 Task: In the Contact  NelsonAubrey@iCloud.com, Create email and send with subject: 'Elevate Your Success: Introducing a Transformative Opportunity', and with mail content 'Good Evening._x000D_
Elevate your business to new heights. Our innovative solution is tailored to meet the unique needs of your industry, delivering exceptional results._x000D_
Thanks & Regards', attach the document: Contract.pdf and insert image: visitingcard.jpg. Below Thanks & Regards, write Flickr and insert the URL: 'www.flickr.com'. Mark checkbox to create task to follow up : In 2 business days . Logged in from softage.10@softage.net
Action: Mouse moved to (92, 68)
Screenshot: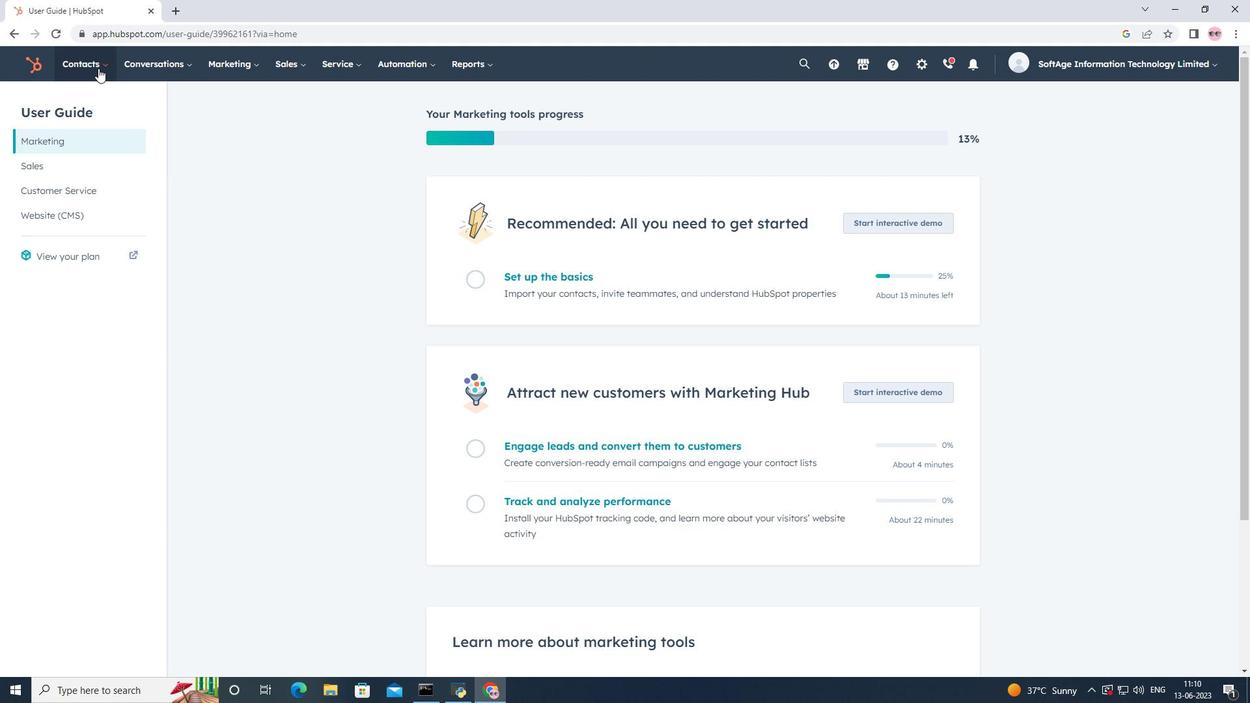 
Action: Mouse pressed left at (92, 68)
Screenshot: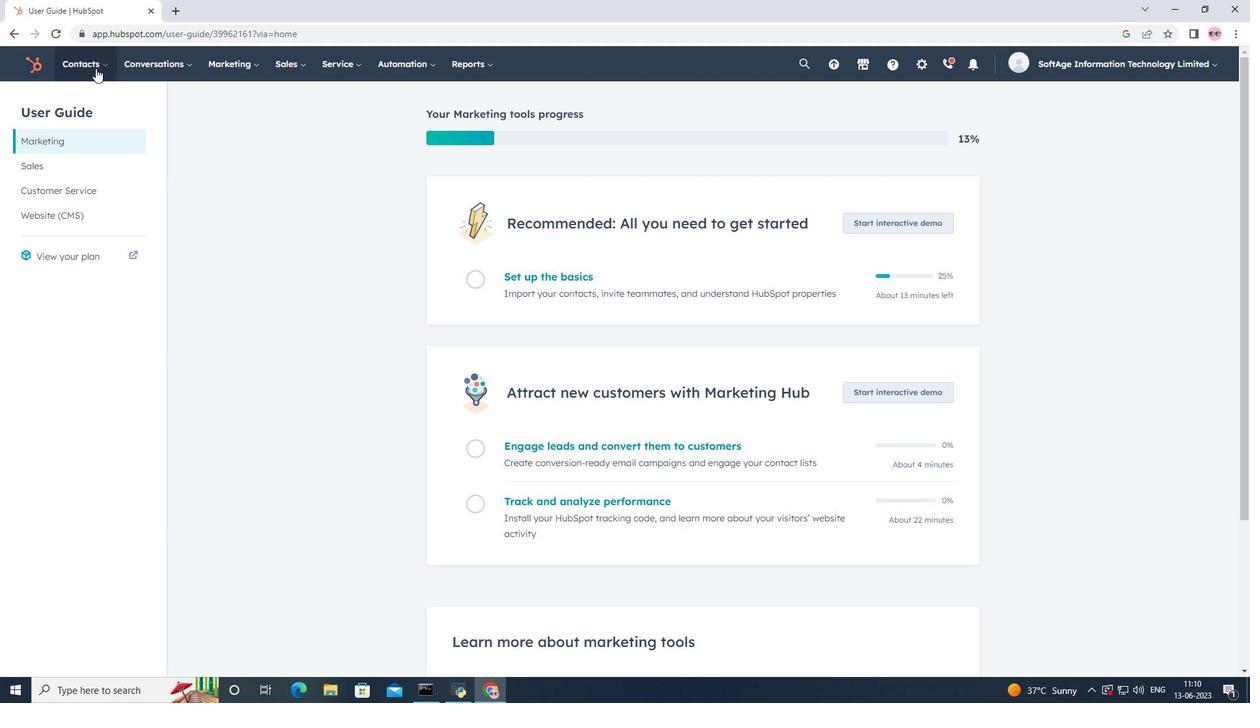 
Action: Mouse moved to (111, 102)
Screenshot: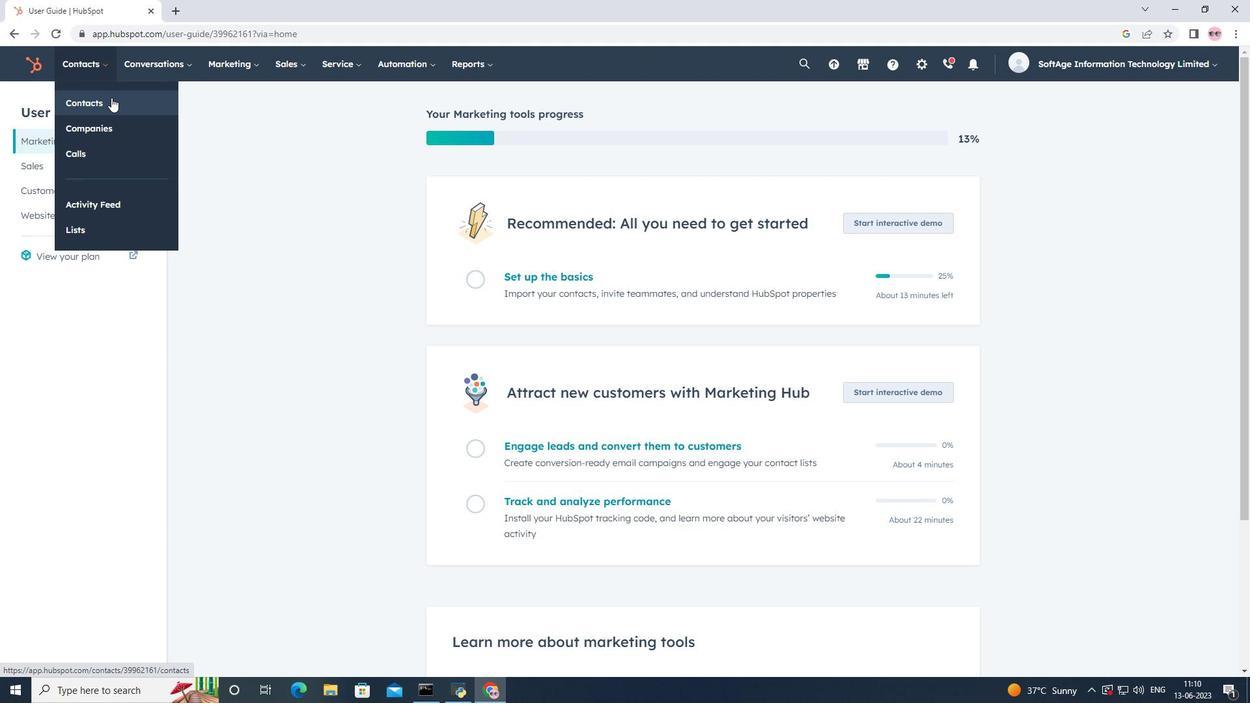 
Action: Mouse pressed left at (111, 102)
Screenshot: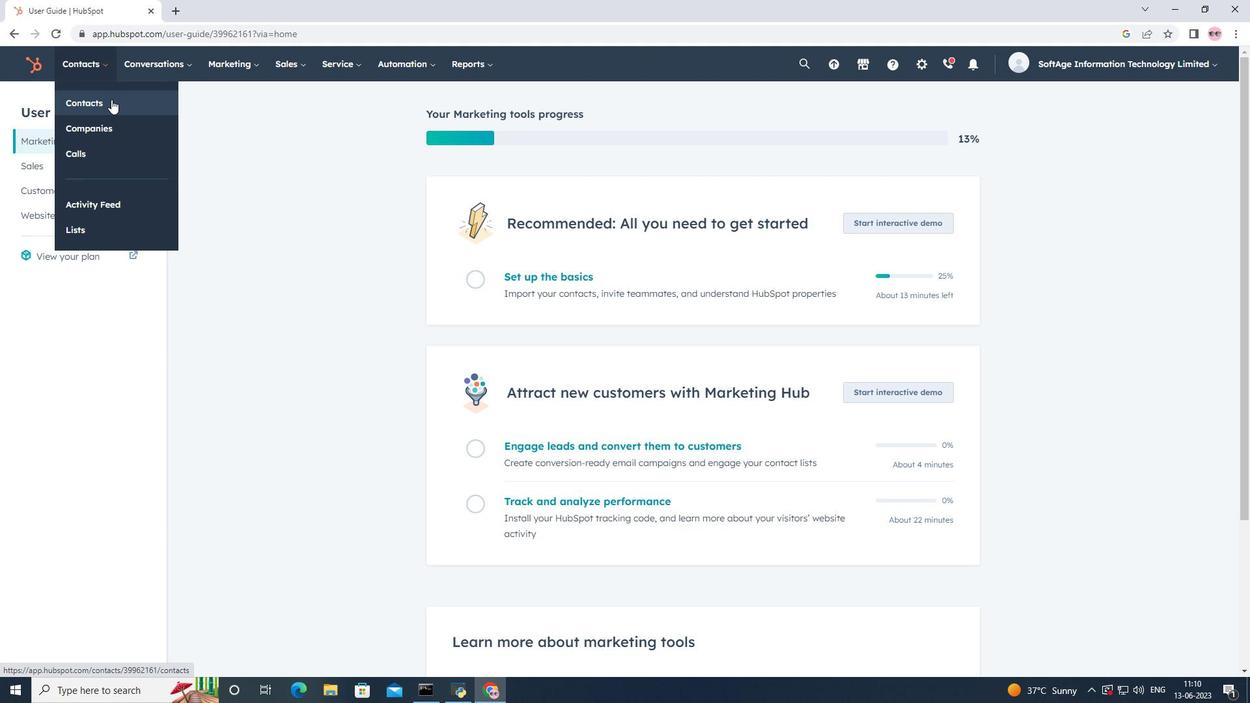 
Action: Mouse moved to (117, 212)
Screenshot: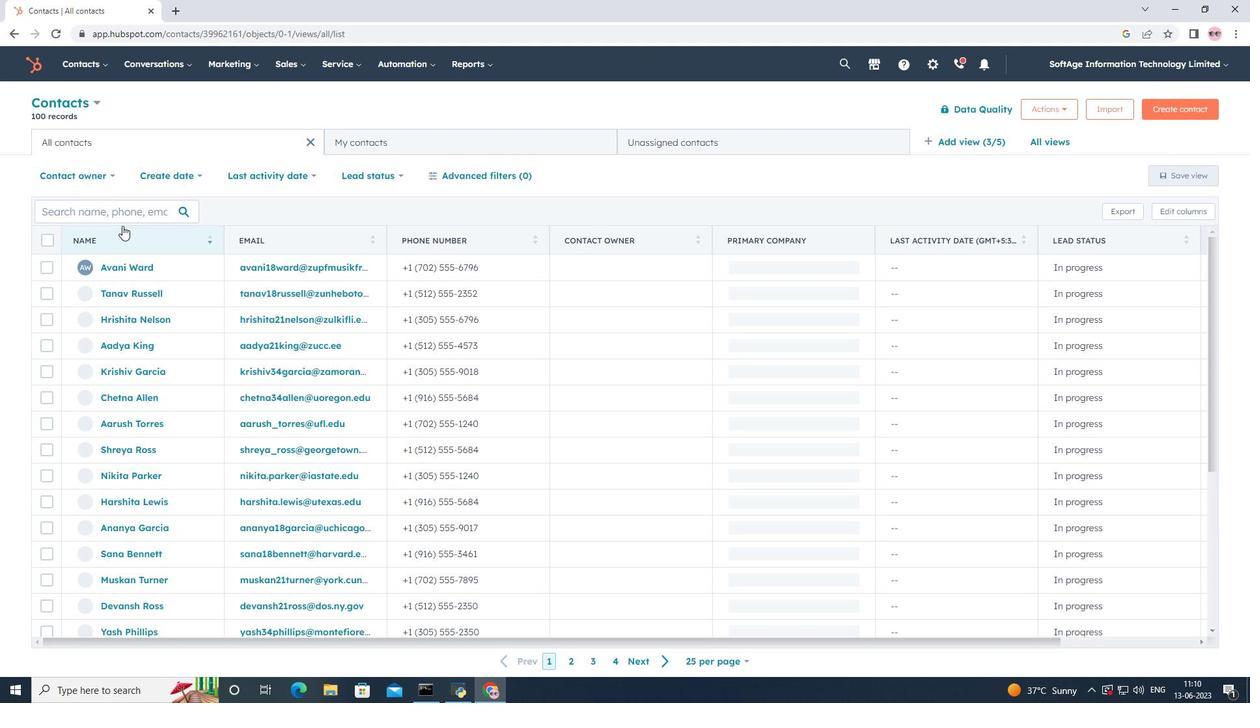 
Action: Mouse pressed left at (117, 212)
Screenshot: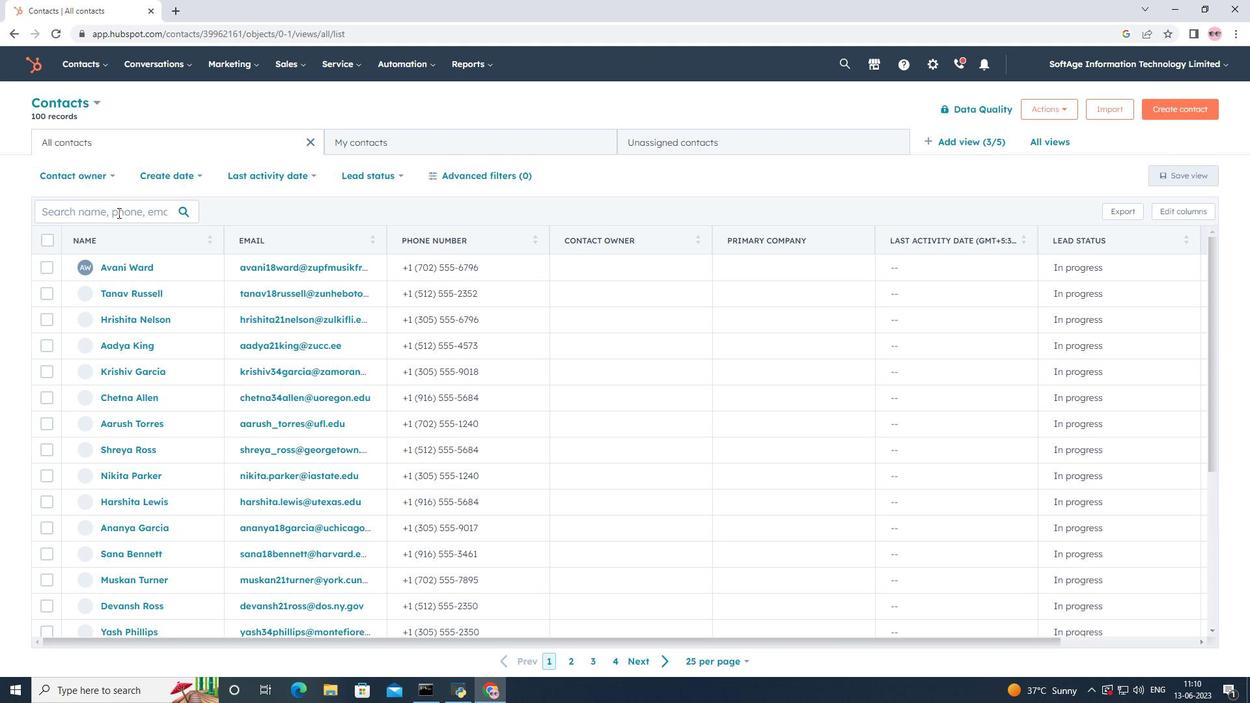 
Action: Key pressed <Key.shift>Nelson<Key.shift>Aubrey<Key.shift>@i<Key.shift>Cloud.com
Screenshot: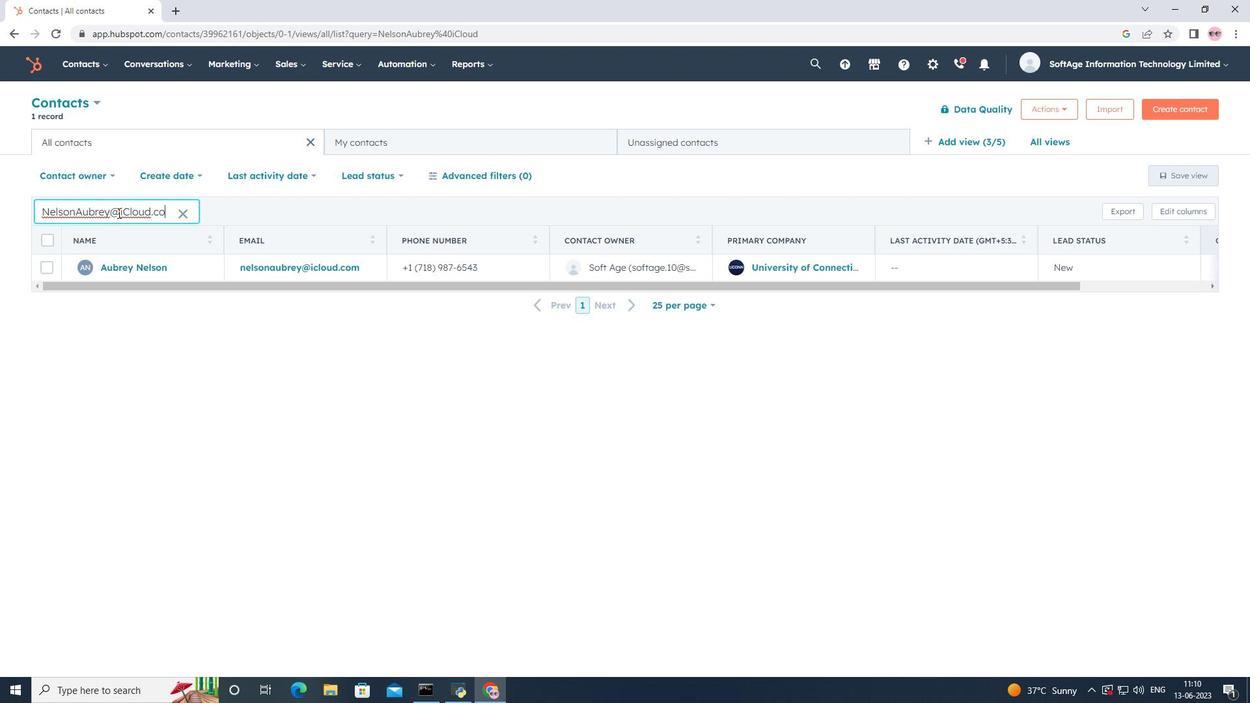 
Action: Mouse moved to (116, 265)
Screenshot: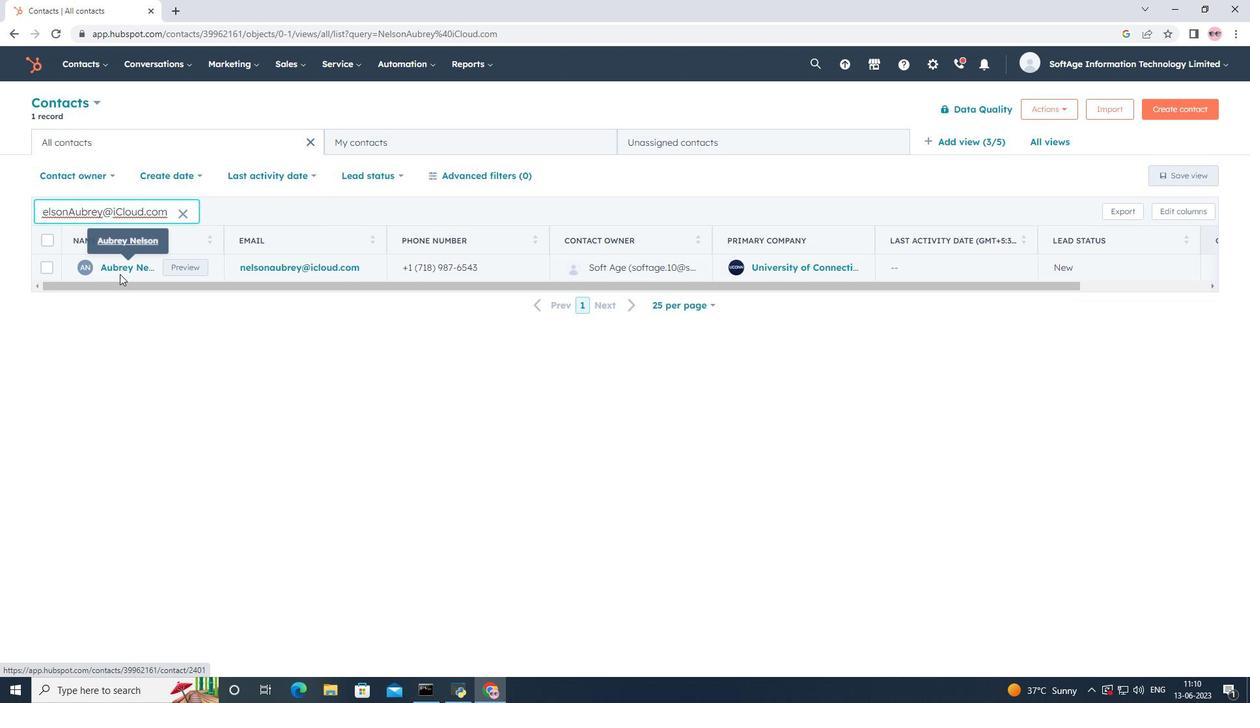 
Action: Mouse pressed left at (116, 265)
Screenshot: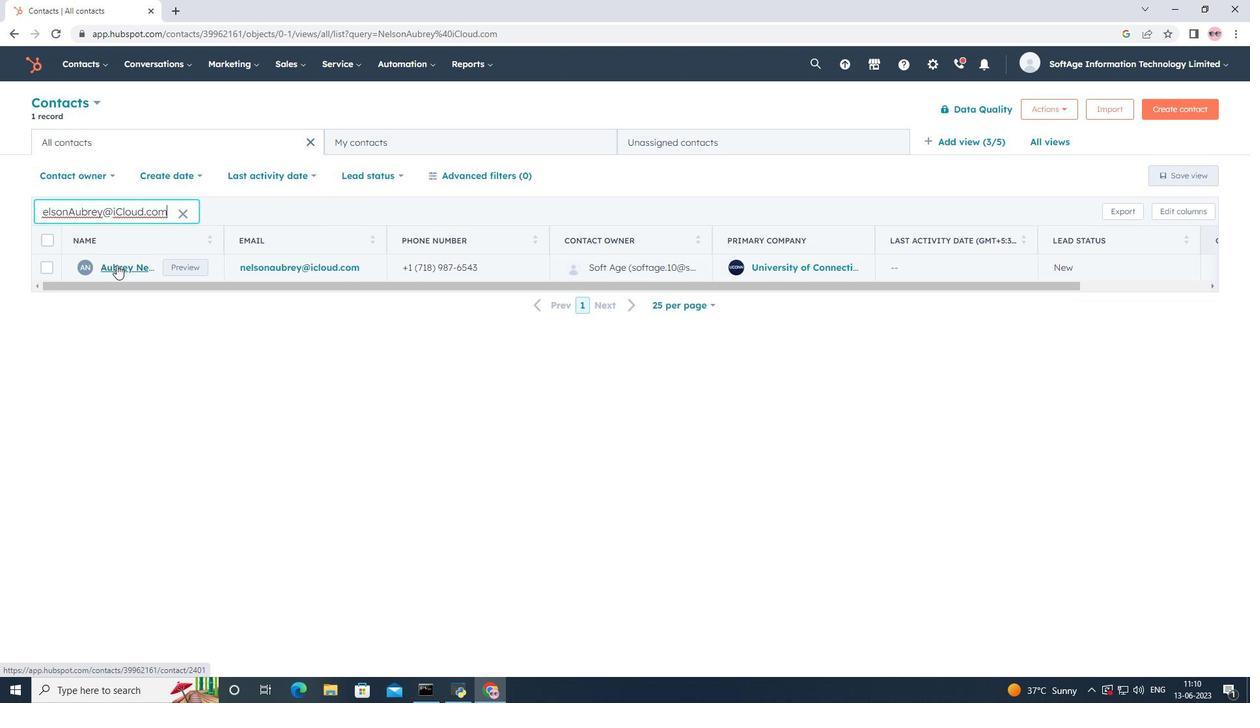 
Action: Mouse moved to (92, 222)
Screenshot: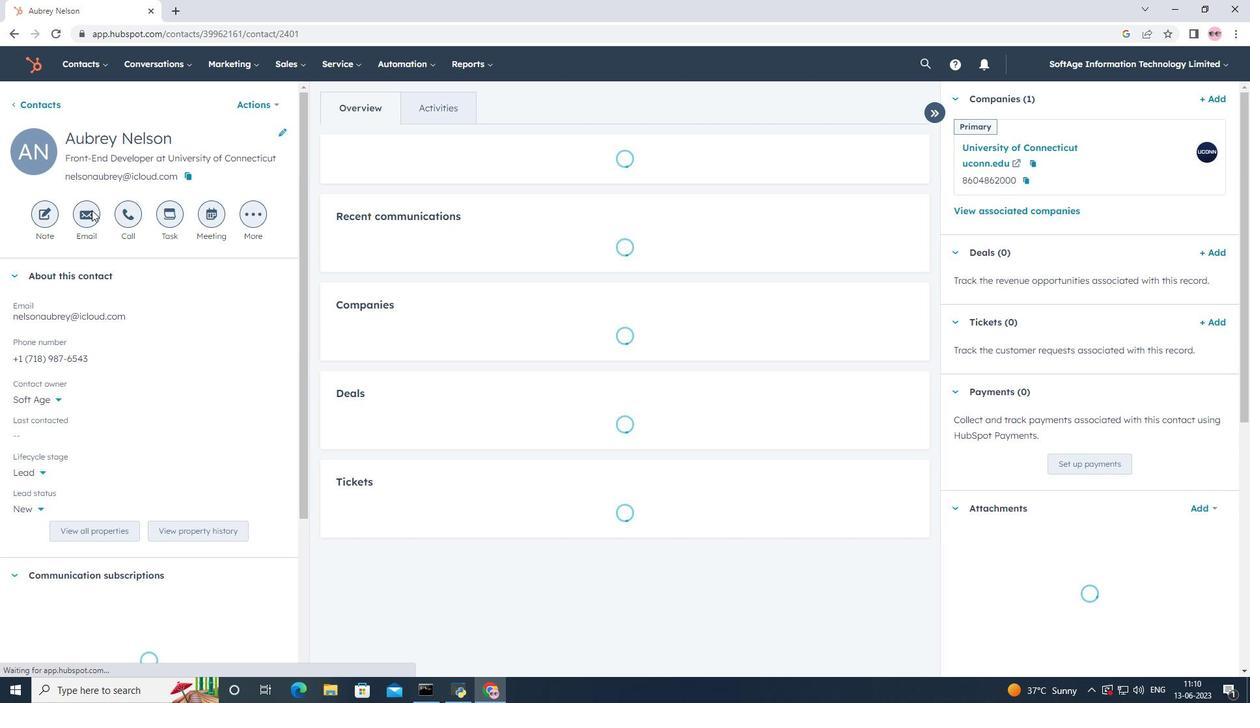 
Action: Mouse pressed left at (92, 222)
Screenshot: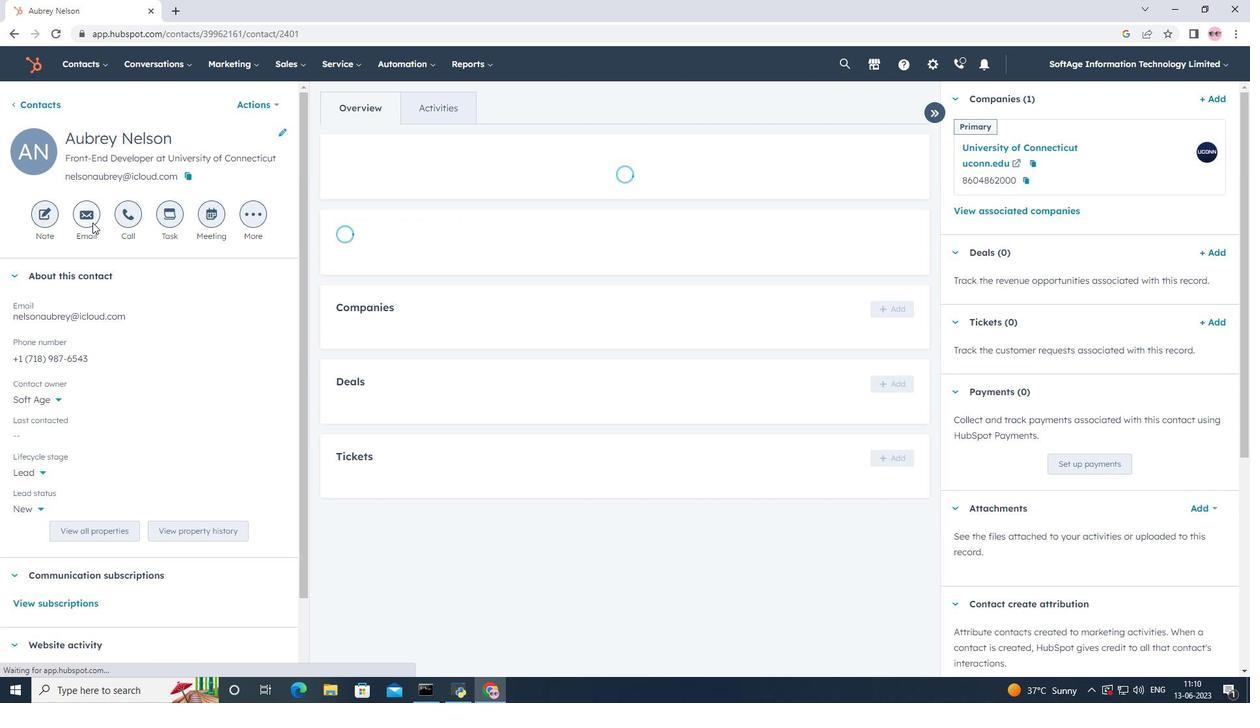 
Action: Mouse moved to (796, 443)
Screenshot: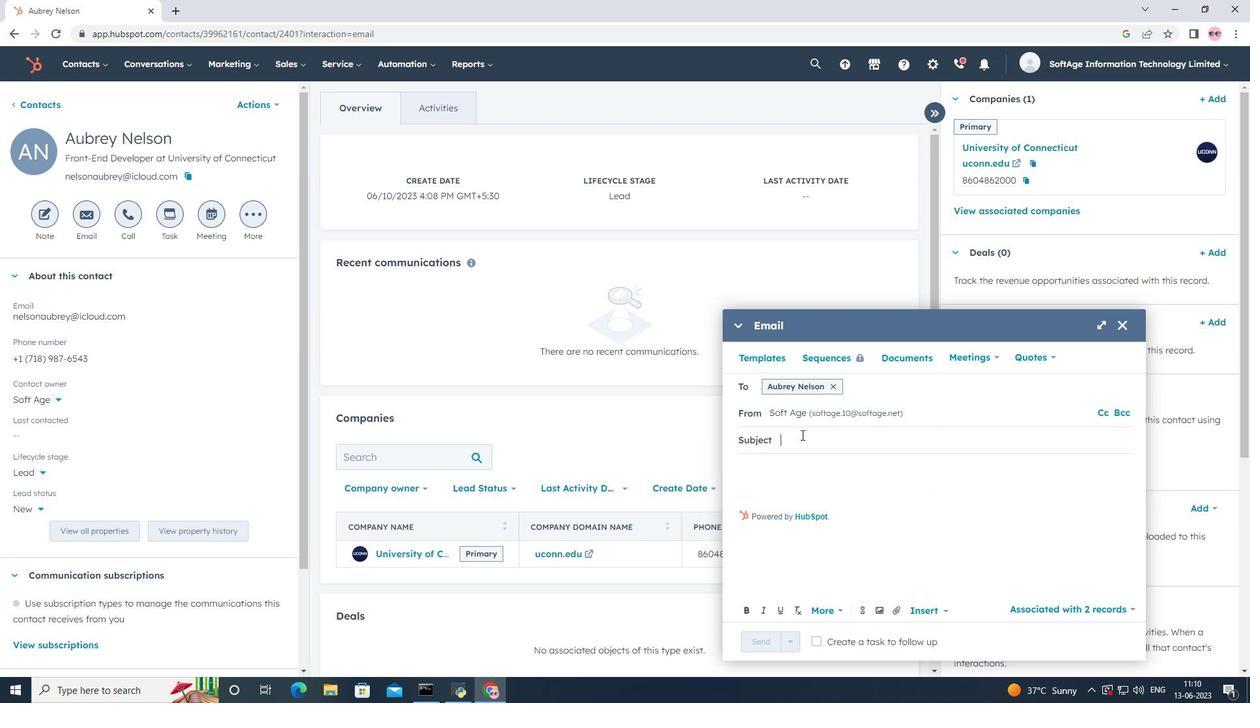 
Action: Mouse pressed left at (796, 443)
Screenshot: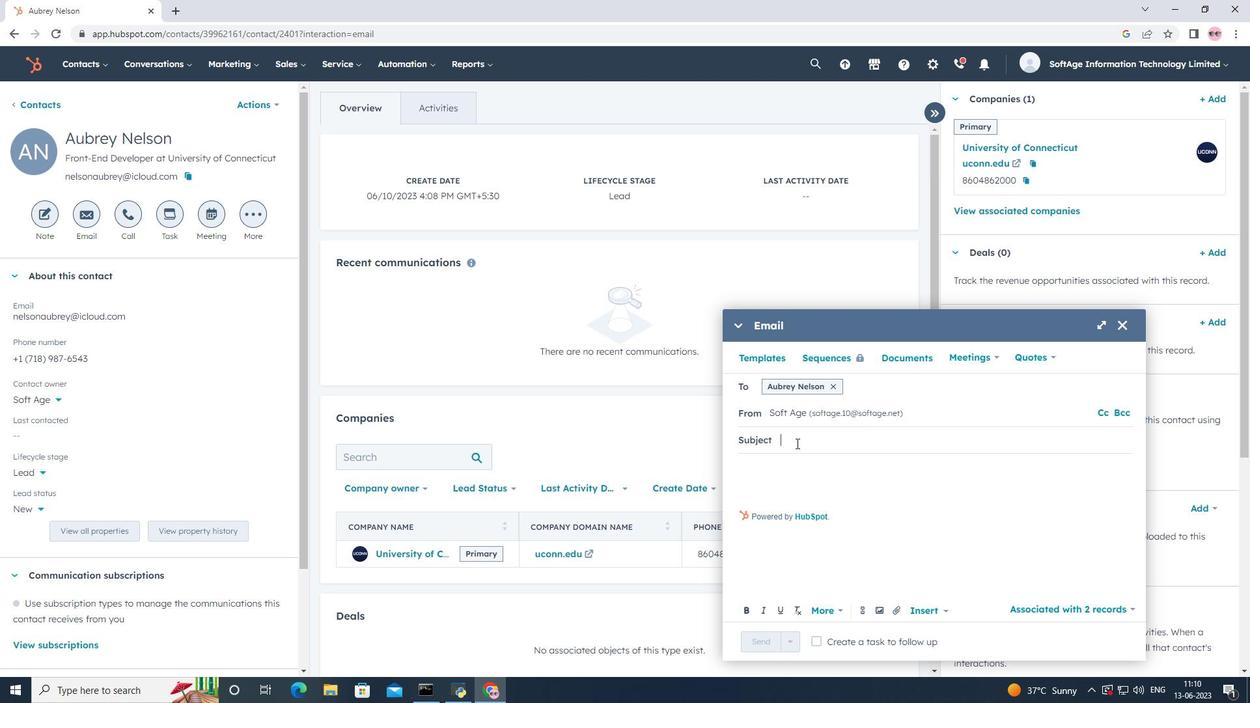 
Action: Key pressed <Key.shift><Key.shift>Elevate<Key.space><Key.shift>Your<Key.space><Key.shift>Success<Key.shift>:<Key.space><Key.shift>Introducing<Key.space>a<Key.space><Key.shift>Transformative<Key.space><Key.shift>Opportunity<Key.enter>
Screenshot: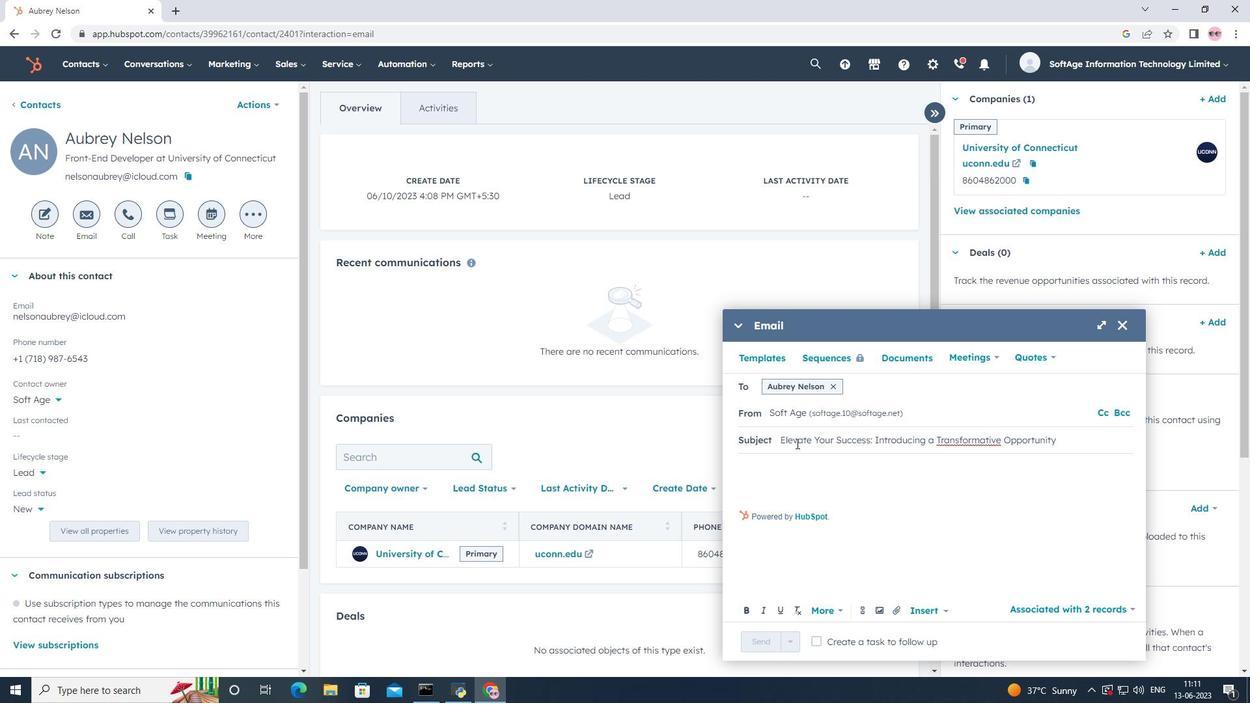 
Action: Mouse moved to (773, 465)
Screenshot: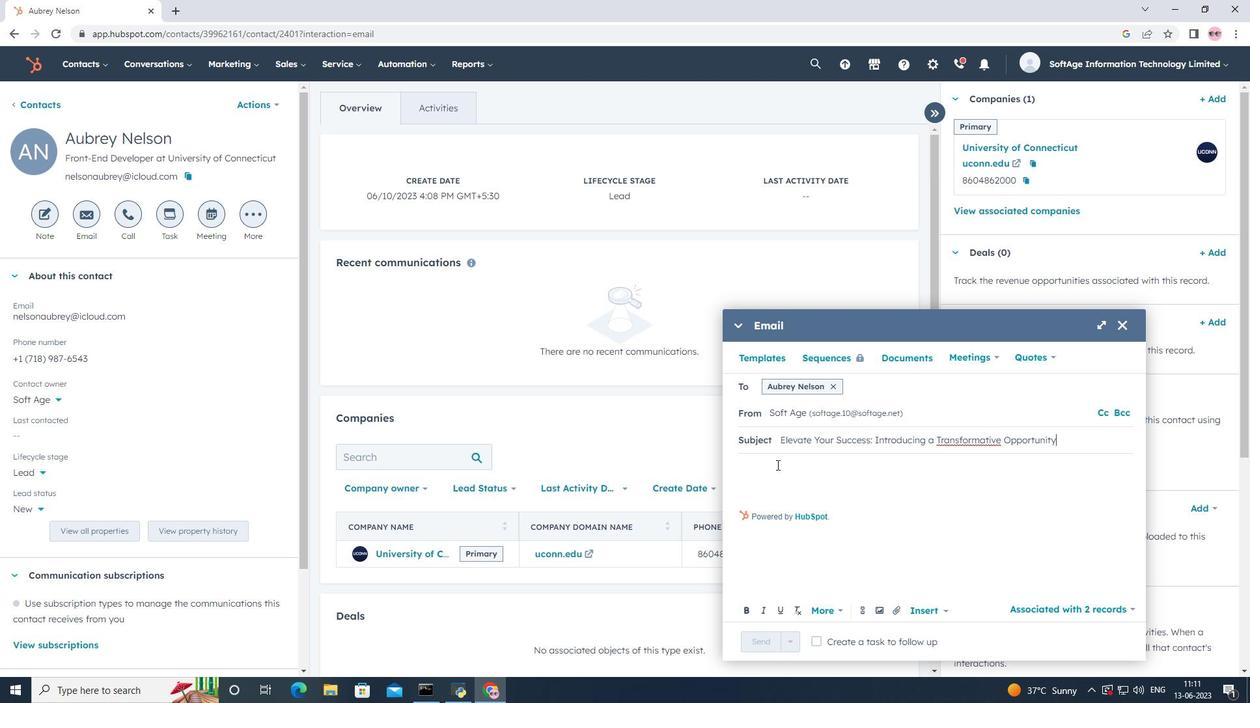 
Action: Mouse pressed left at (773, 465)
Screenshot: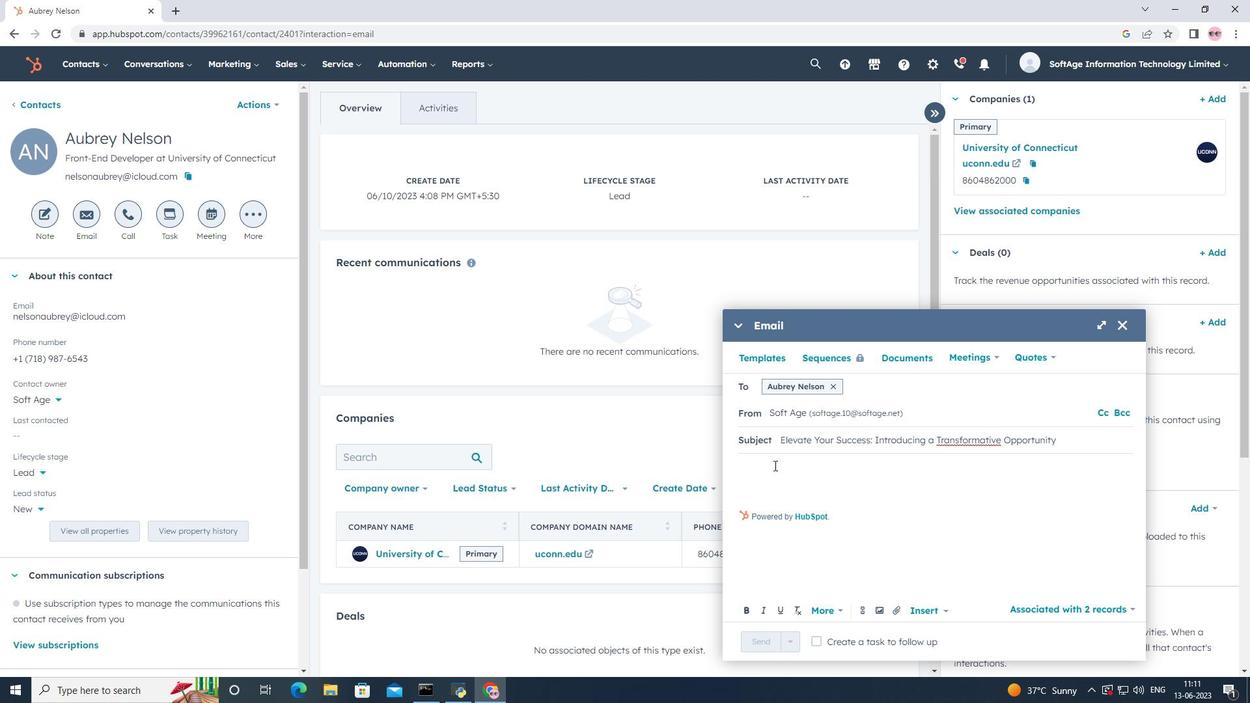 
Action: Key pressed <Key.shift><Key.shift><Key.shift><Key.shift><Key.shift><Key.shift><Key.shift><Key.shift><Key.shift><Key.shift><Key.shift><Key.shift><Key.shift>Good<Key.space><Key.shift>Evening<Key.enter><Key.shift><Key.shift><Key.shift><Key.shift><Key.shift><Key.shift><Key.shift><Key.shift><Key.shift><Key.shift><Key.shift><Key.shift><Key.shift><Key.shift><Key.shift><Key.shift><Key.shift><Key.shift><Key.shift><Key.shift><Key.shift>Elevate<Key.space>your<Key.space>business<Key.space>to<Key.space>new<Key.space>heights<Key.space>our<Key.space>innovative<Key.space>solution<Key.space>is<Key.space>tailor<Key.backspace>ed<Key.space>to<Key.space>meet<Key.space>the<Key.space>unique<Key.space>needs<Key.space>of<Key.space>your<Key.space>industry,<Key.space>delivering<Key.space>exceptional<Key.space>results.<Key.enter>
Screenshot: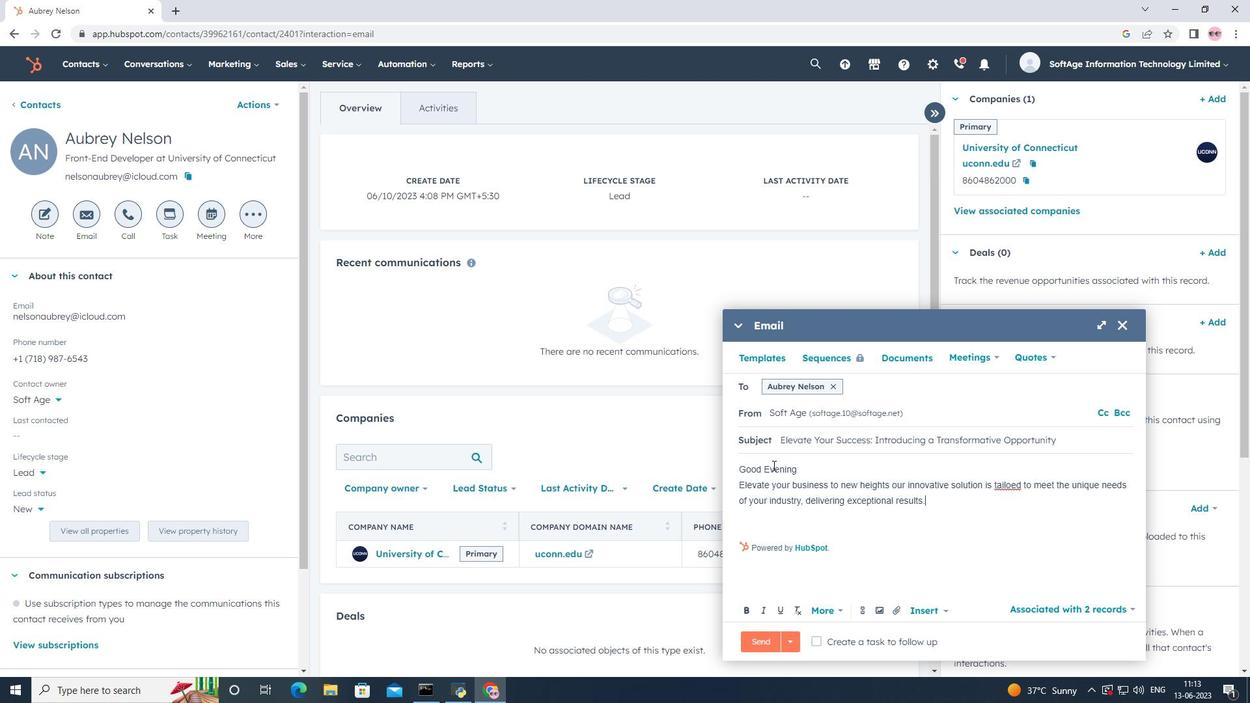 
Action: Mouse moved to (1008, 486)
Screenshot: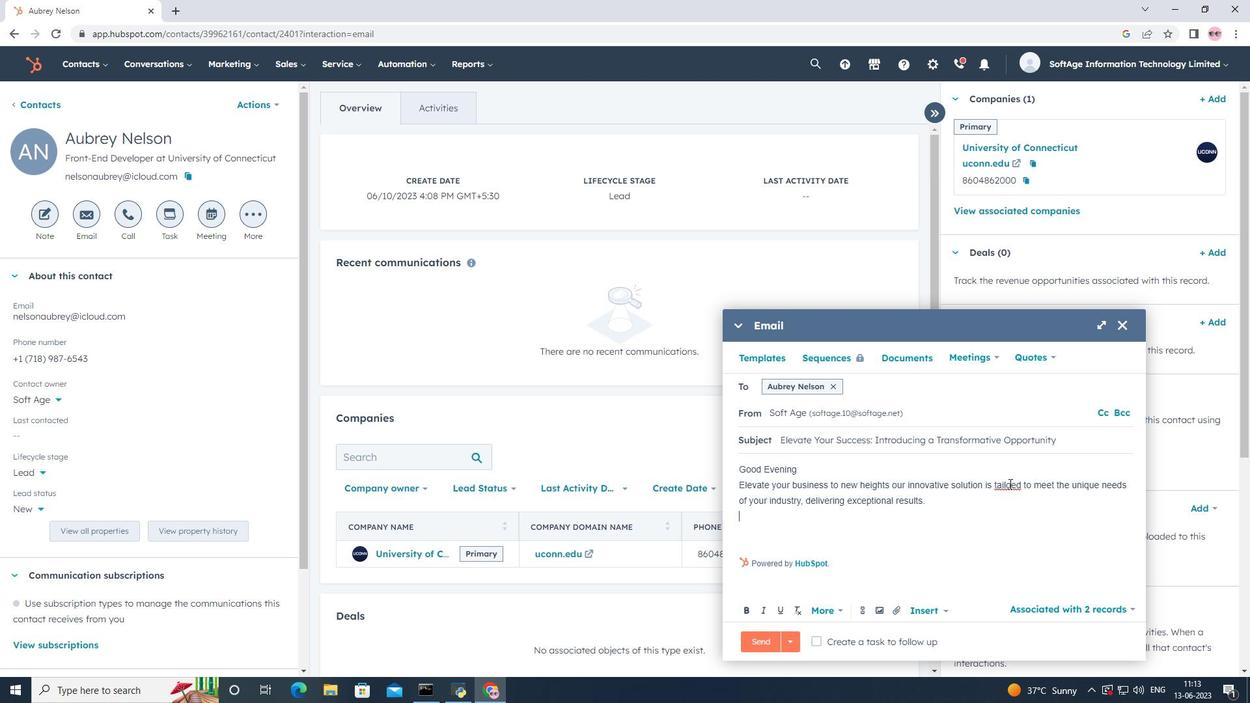 
Action: Mouse pressed left at (1008, 486)
Screenshot: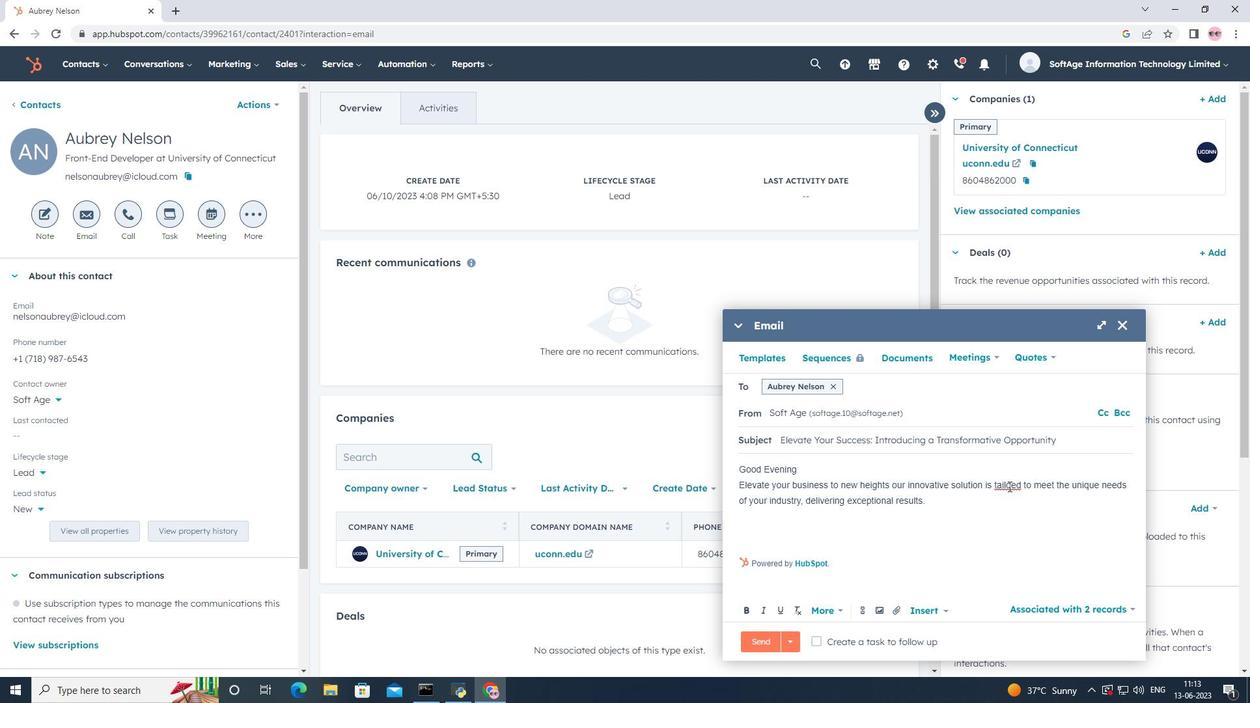 
Action: Mouse moved to (1009, 487)
Screenshot: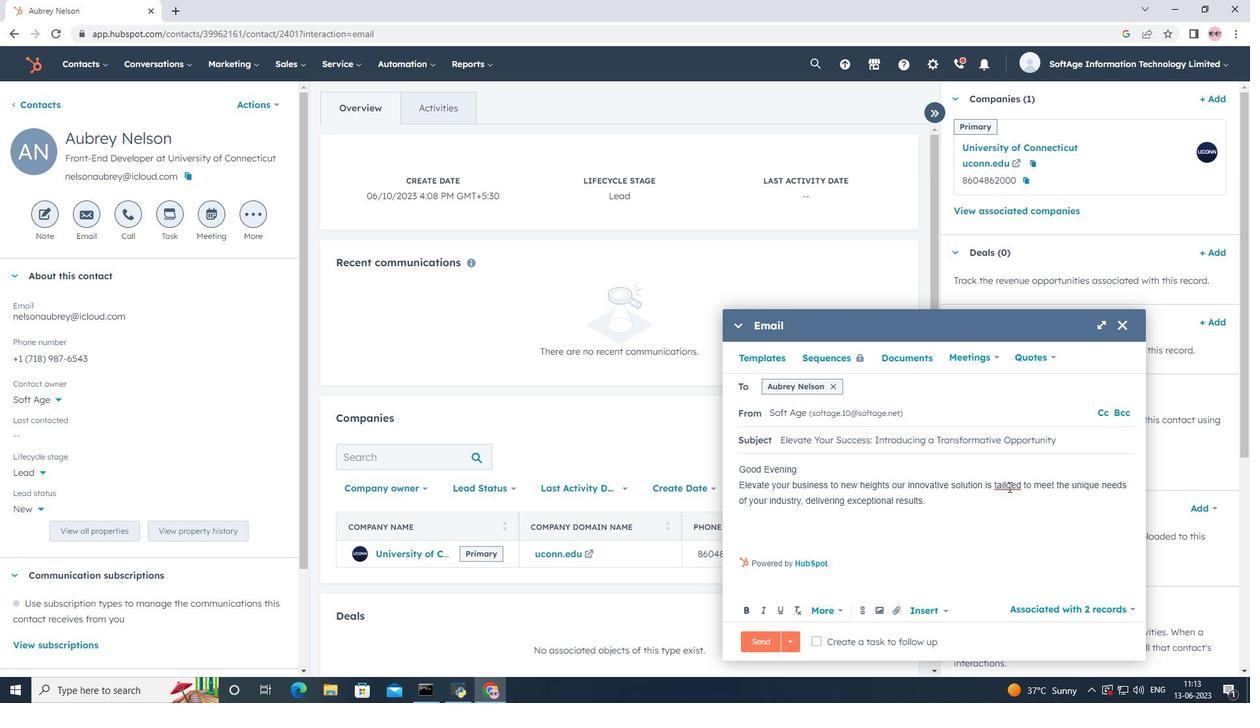 
Action: Mouse pressed left at (1009, 487)
Screenshot: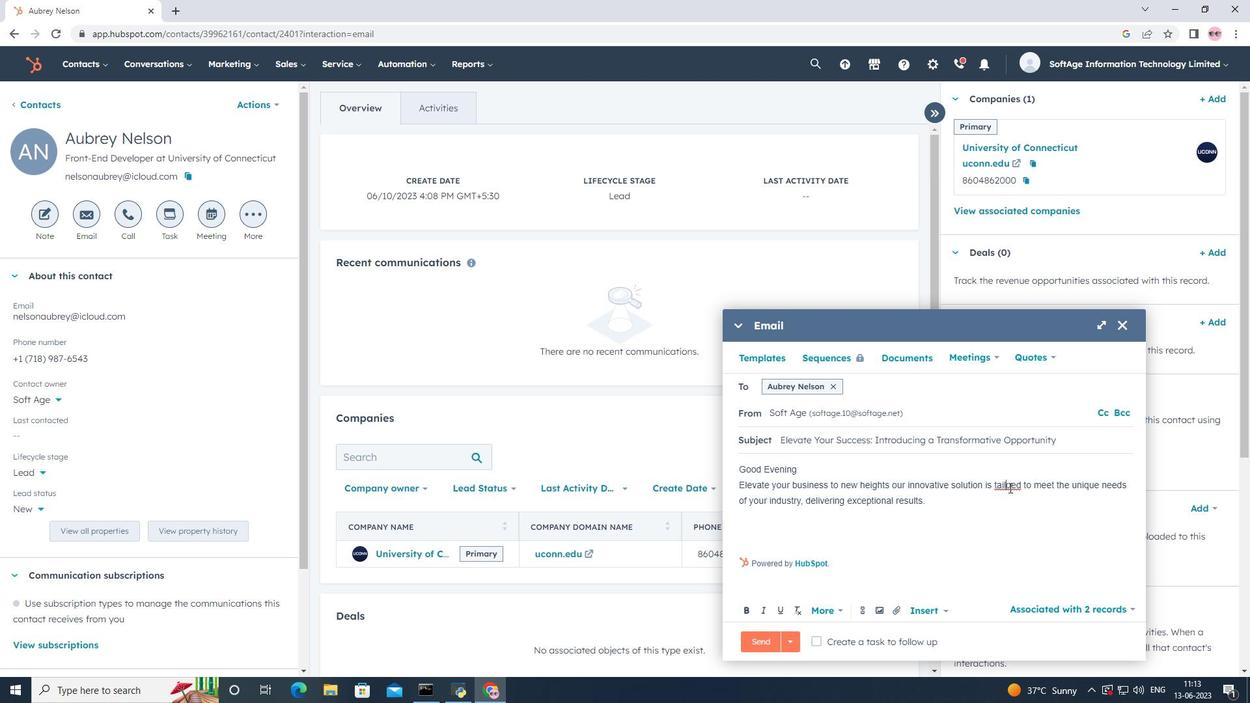 
Action: Mouse moved to (1010, 488)
Screenshot: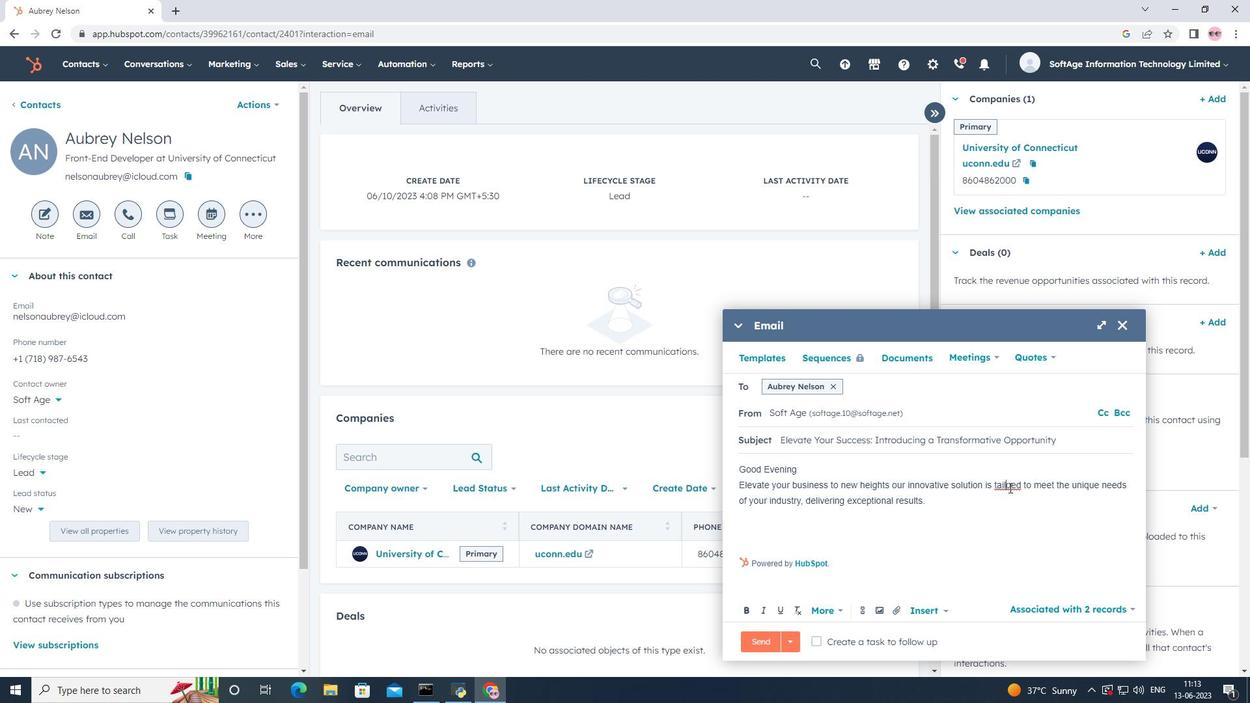 
Action: Key pressed r
Screenshot: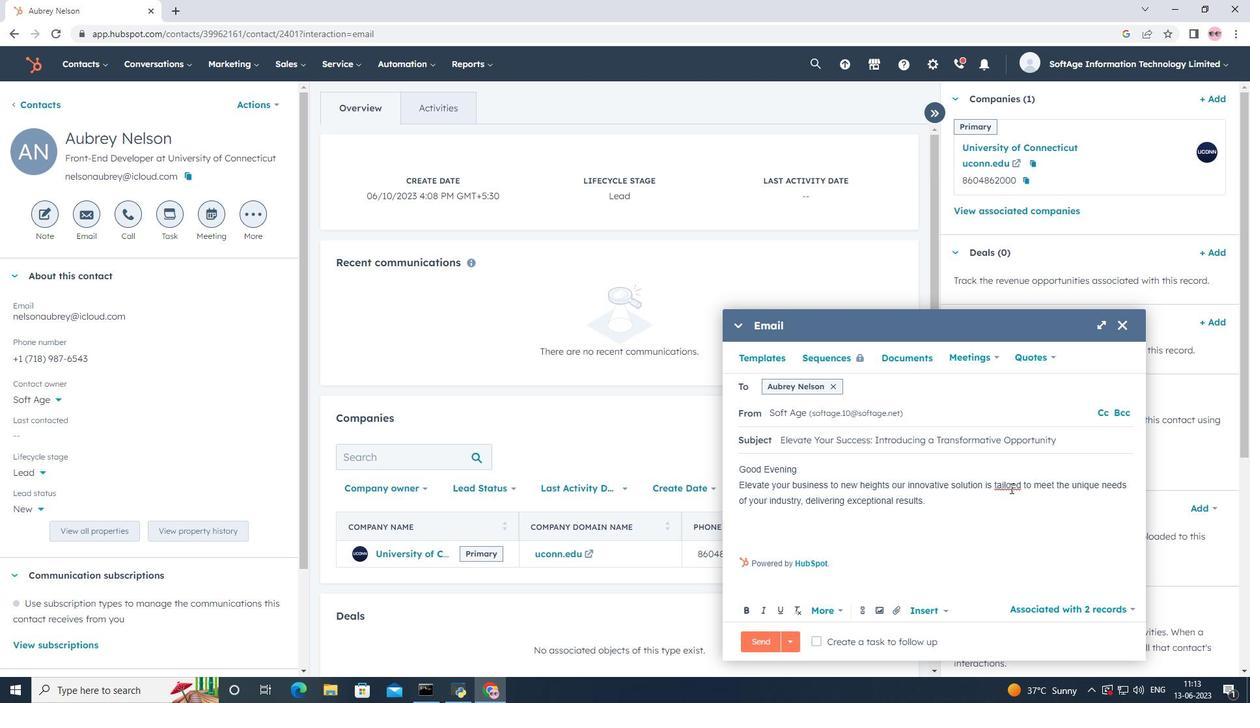 
Action: Mouse moved to (743, 511)
Screenshot: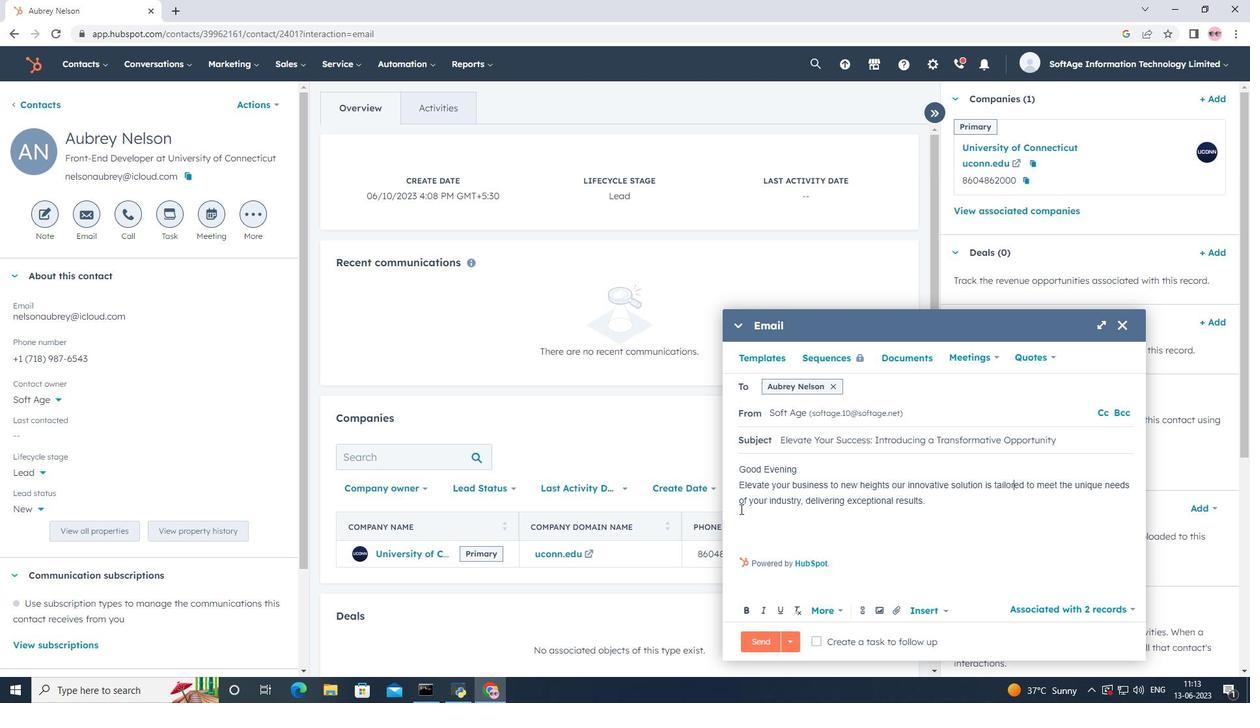 
Action: Mouse pressed left at (743, 511)
Screenshot: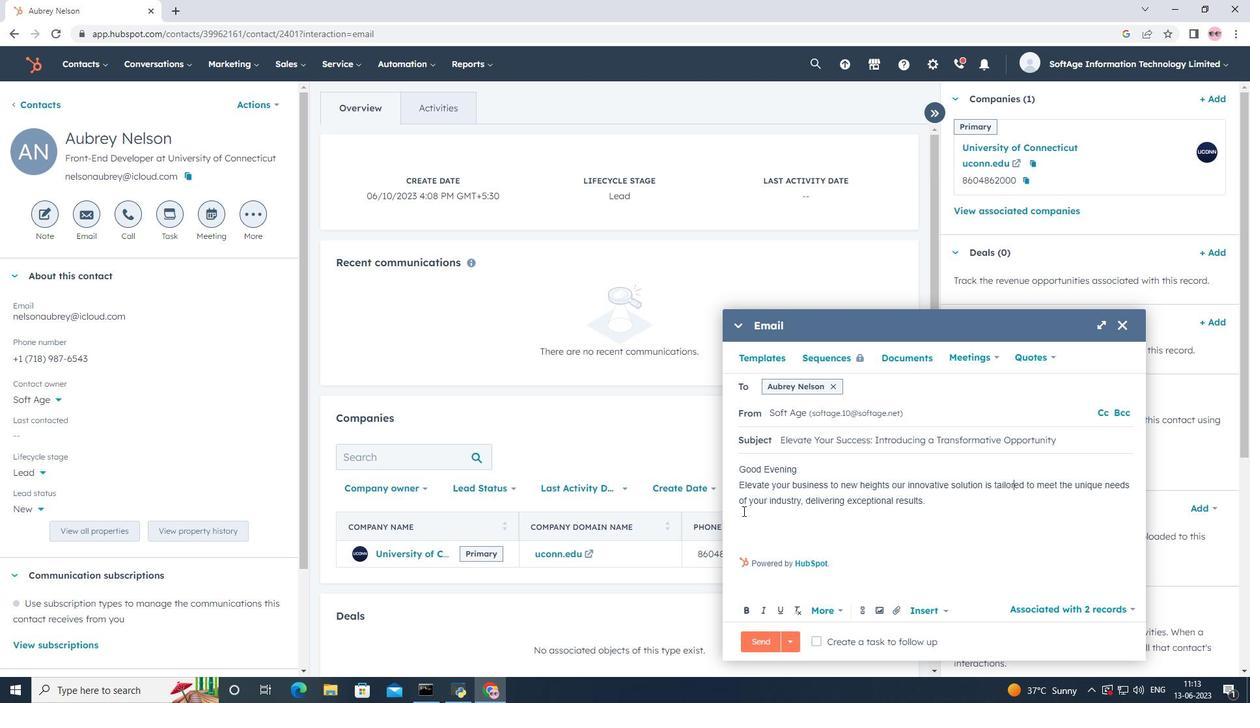 
Action: Mouse moved to (744, 511)
Screenshot: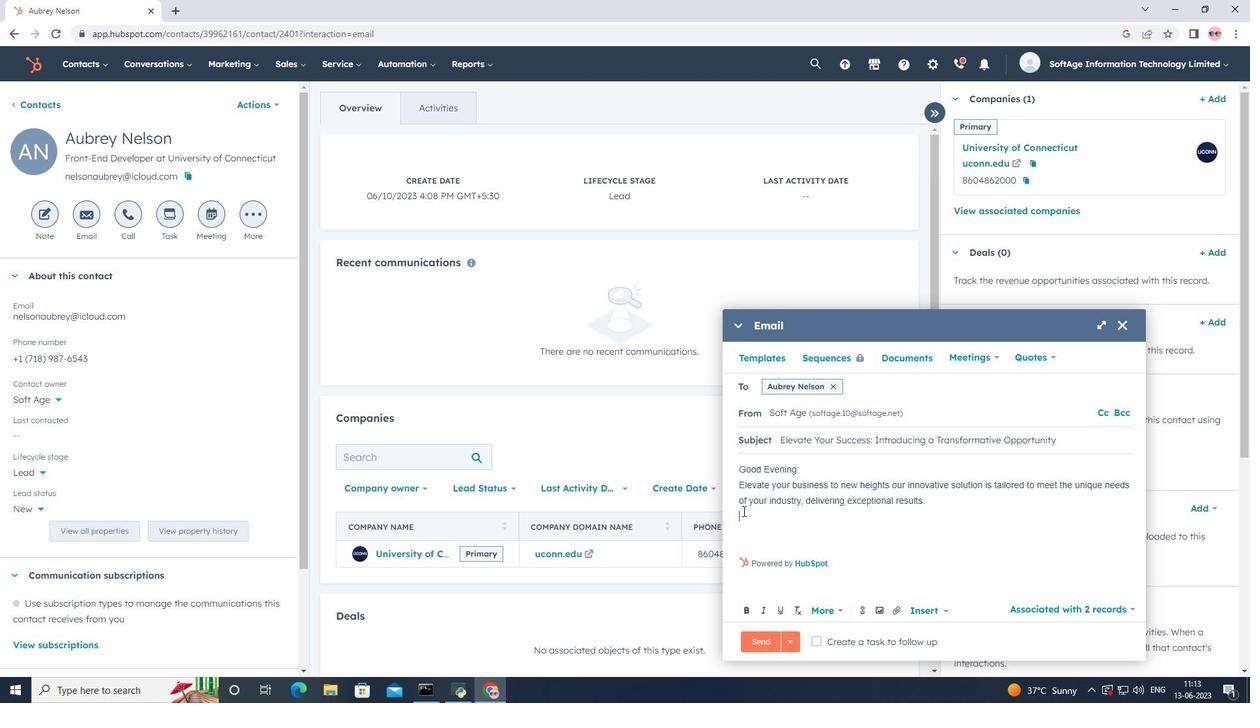 
Action: Key pressed <Key.shift>Thanks<Key.space><Key.shift><Key.shift><Key.shift><Key.shift><Key.shift><Key.shift><Key.shift><Key.shift>$<Key.backspace><Key.shift>&<Key.space><Key.shift>Regards<Key.enter>
Screenshot: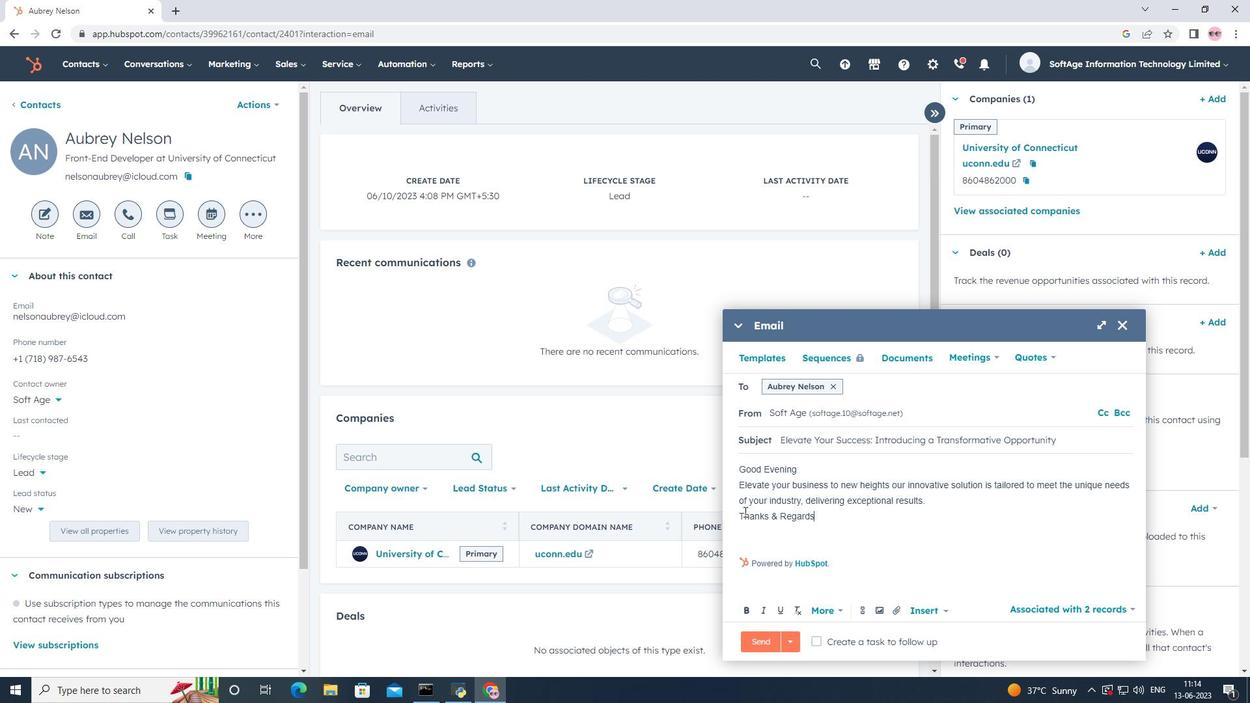 
Action: Mouse moved to (894, 606)
Screenshot: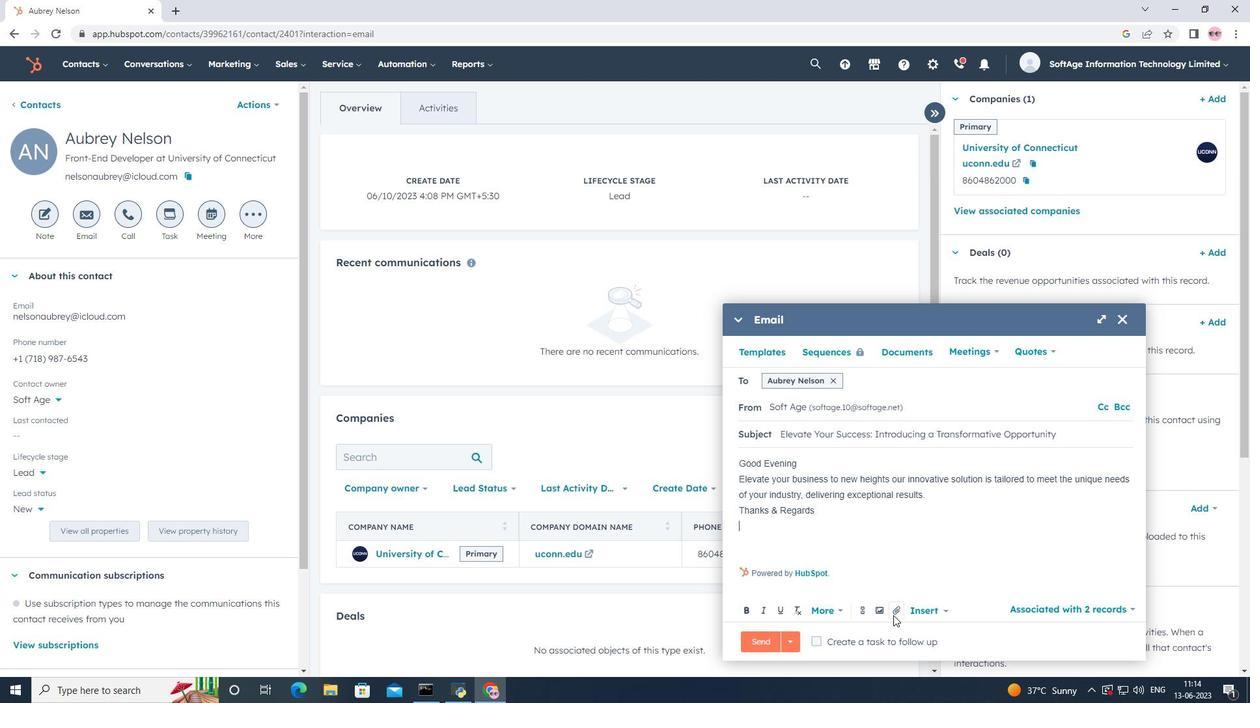 
Action: Mouse pressed left at (894, 606)
Screenshot: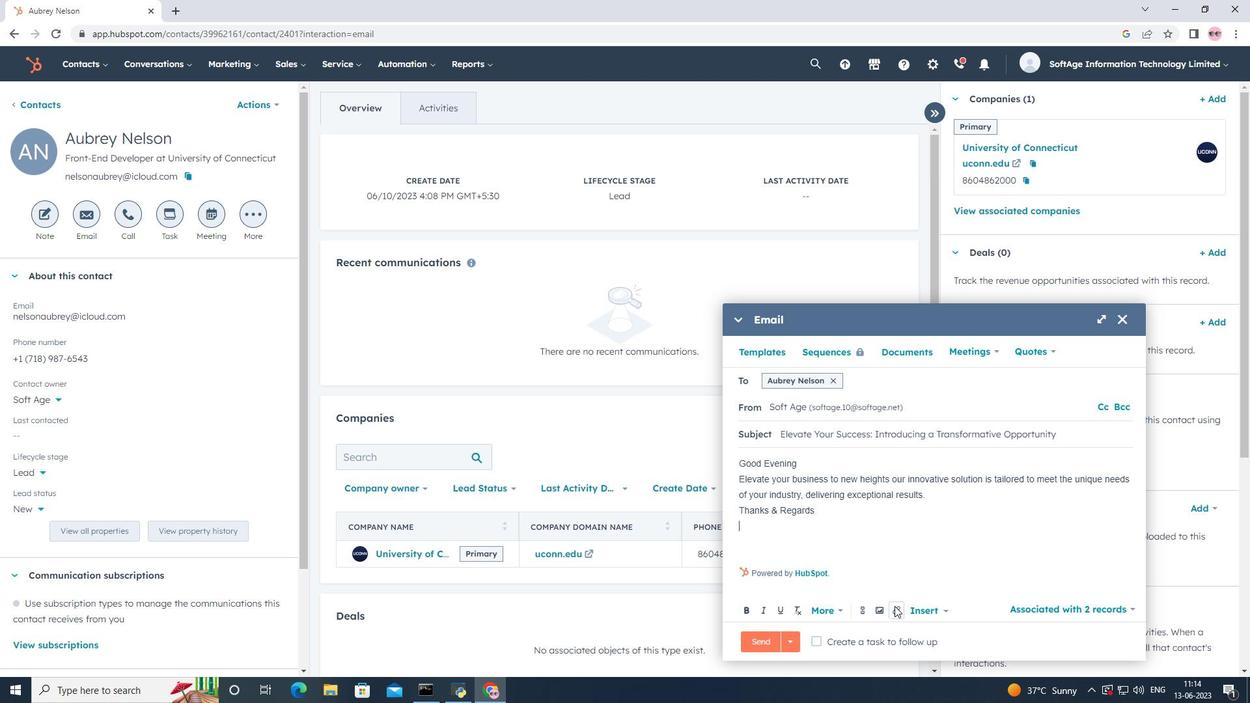 
Action: Mouse moved to (929, 567)
Screenshot: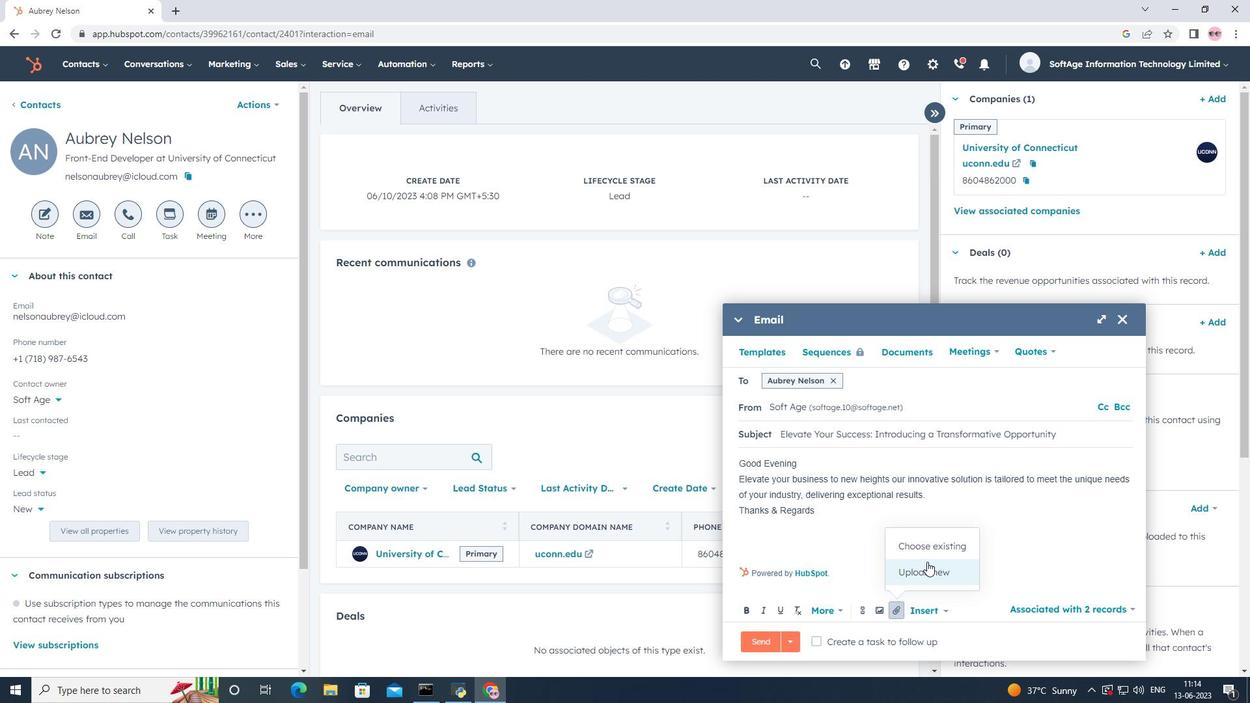 
Action: Mouse pressed left at (929, 567)
Screenshot: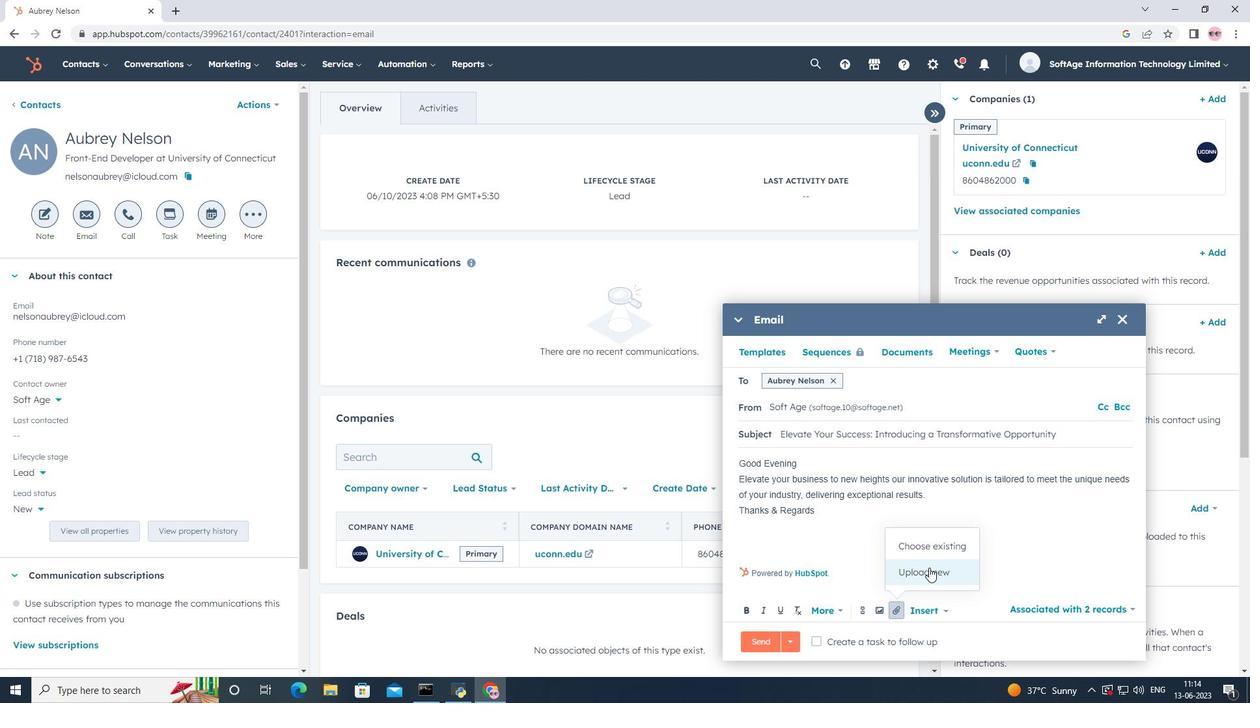 
Action: Mouse moved to (67, 166)
Screenshot: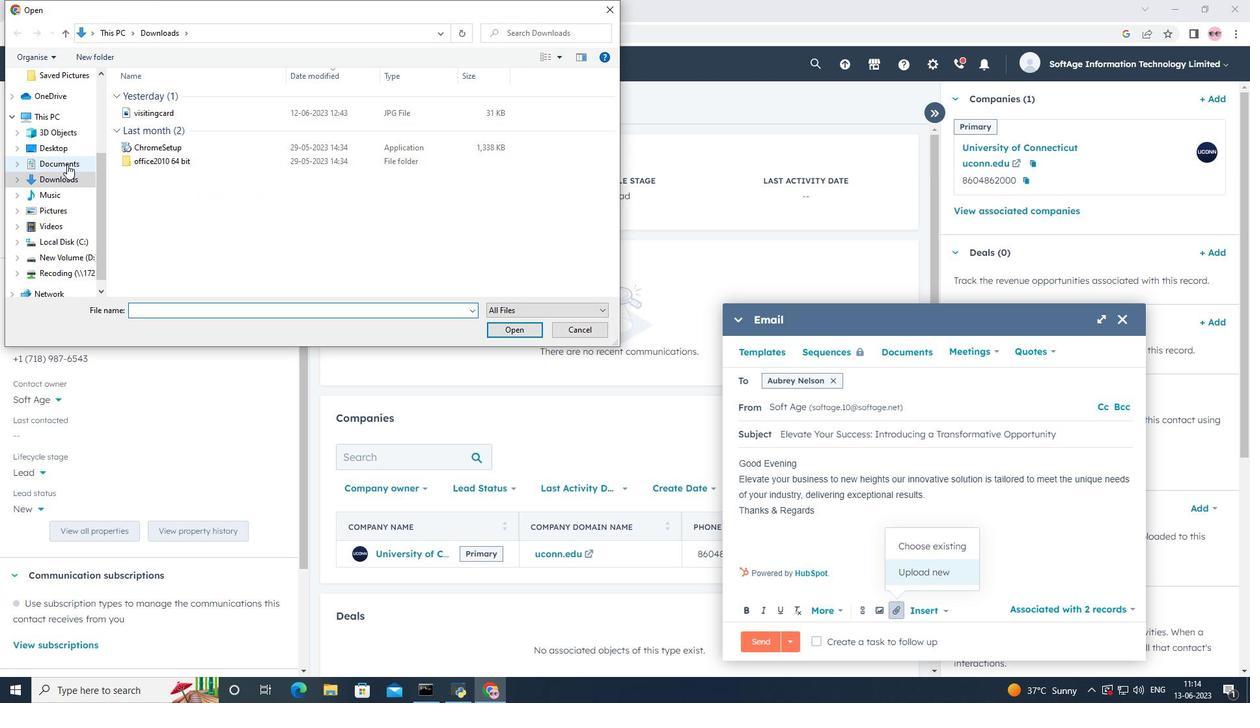 
Action: Mouse pressed left at (67, 166)
Screenshot: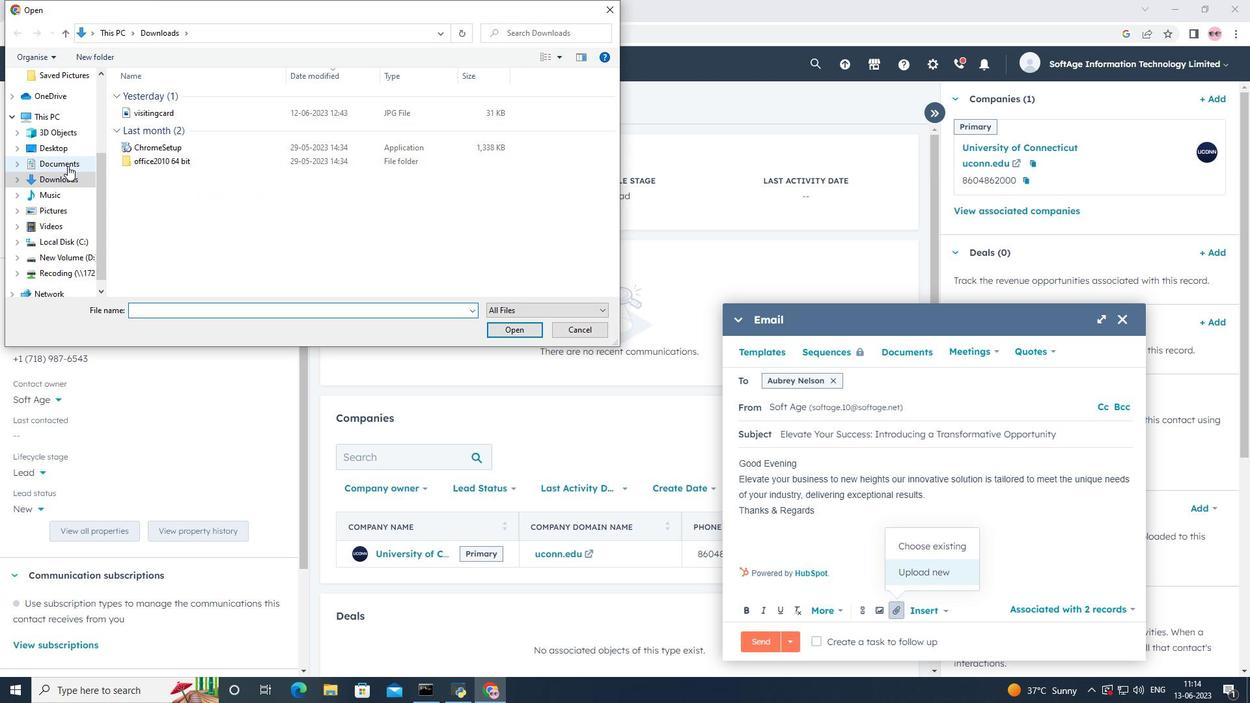 
Action: Mouse moved to (175, 125)
Screenshot: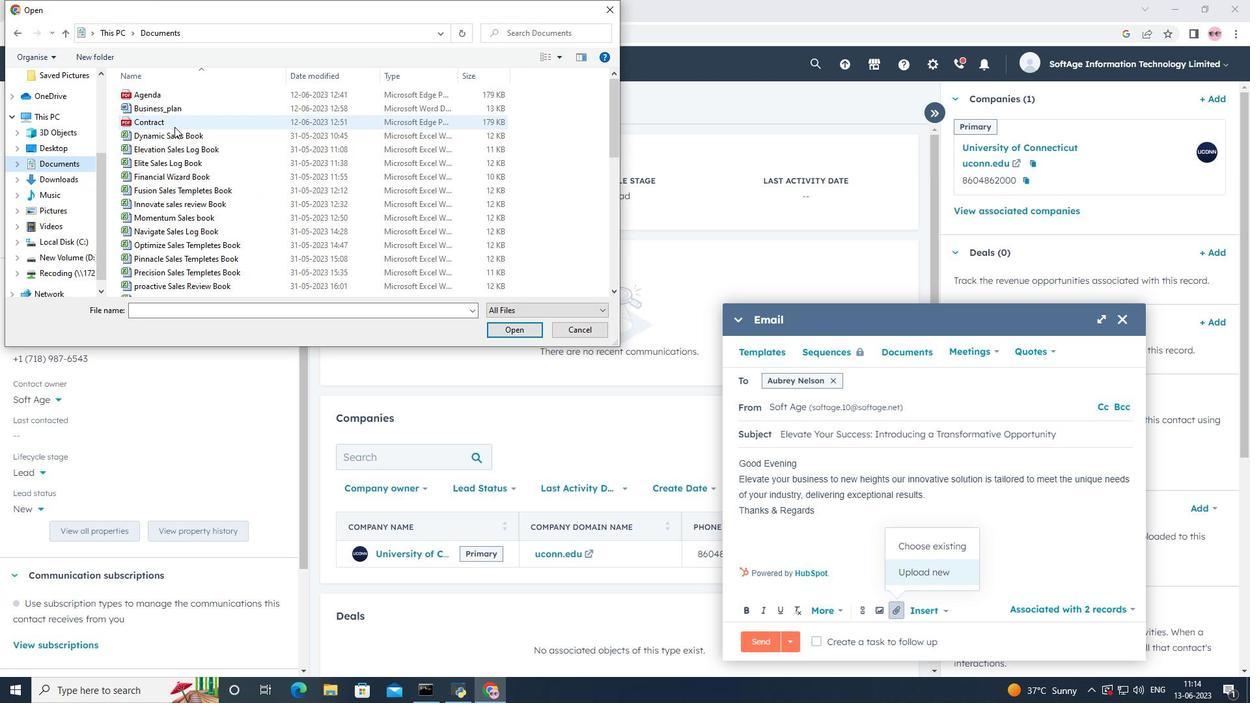 
Action: Mouse pressed left at (175, 125)
Screenshot: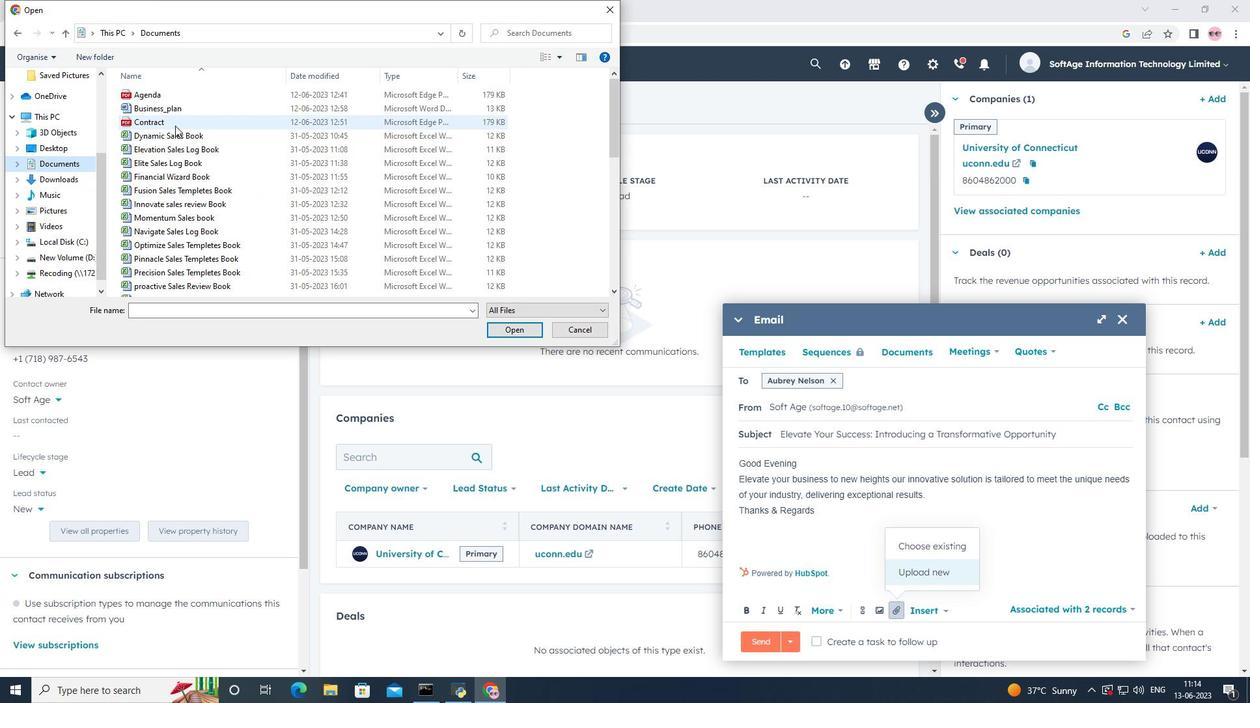 
Action: Mouse moved to (508, 327)
Screenshot: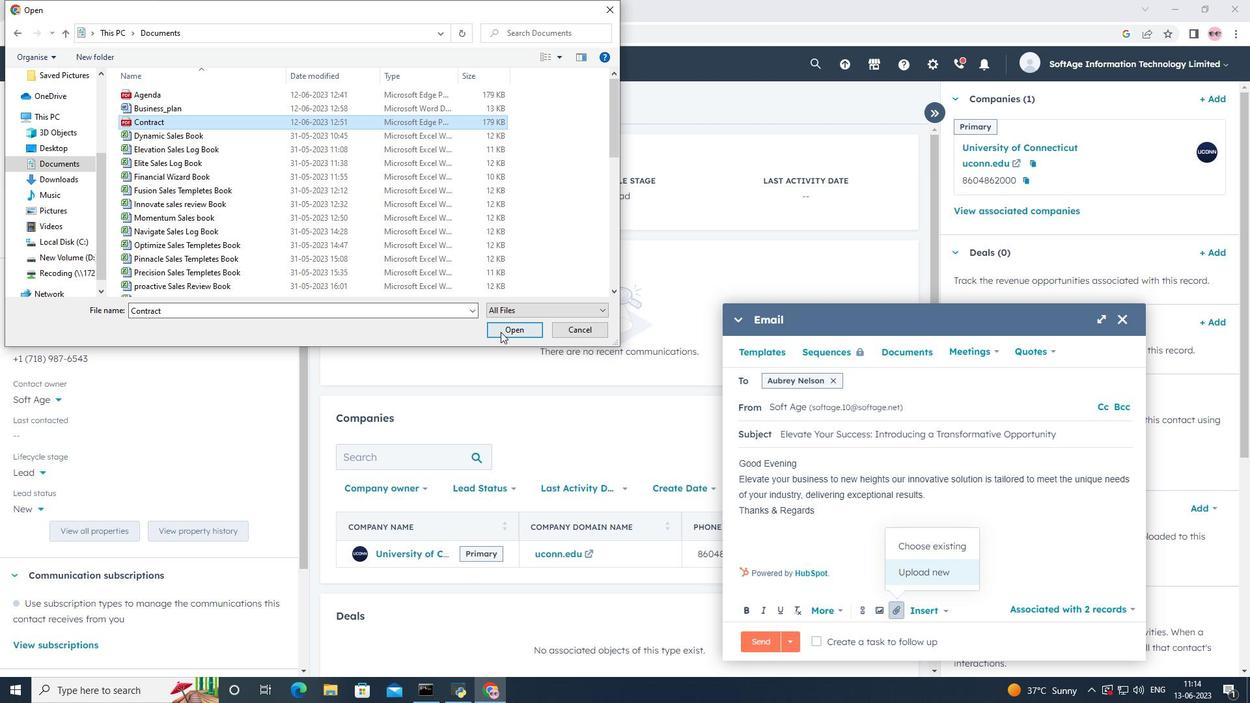 
Action: Mouse pressed left at (508, 327)
Screenshot: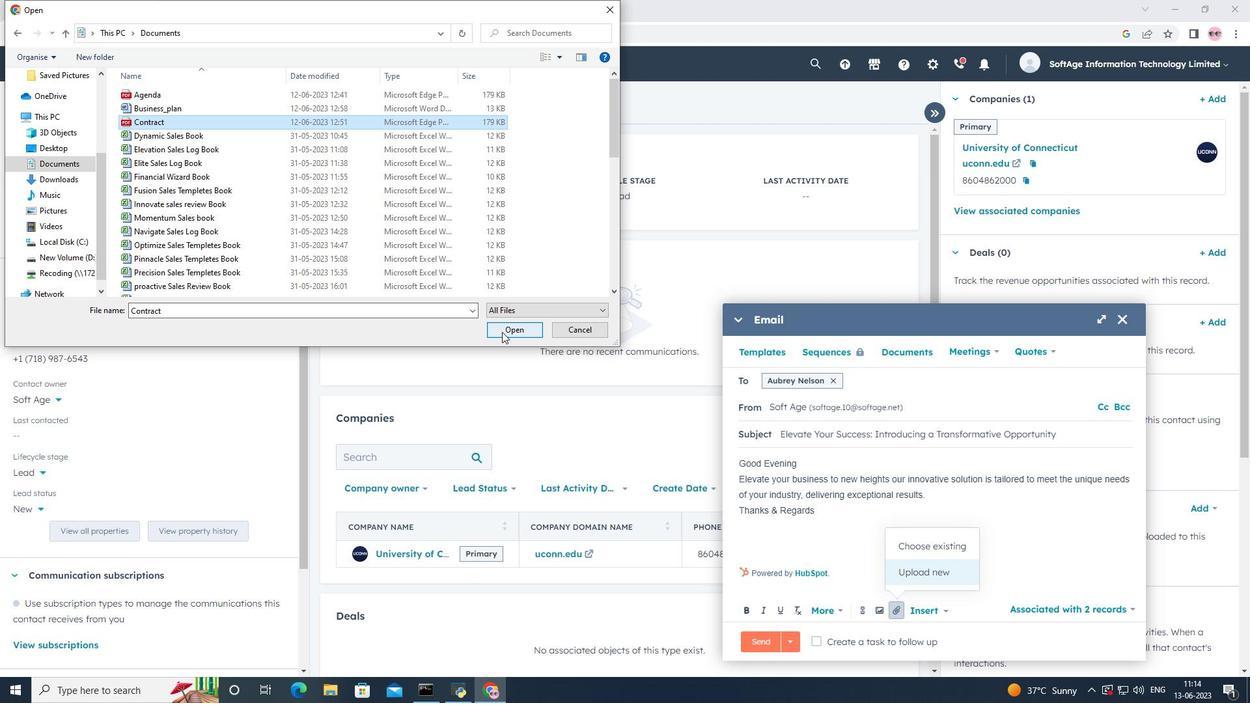 
Action: Mouse moved to (875, 574)
Screenshot: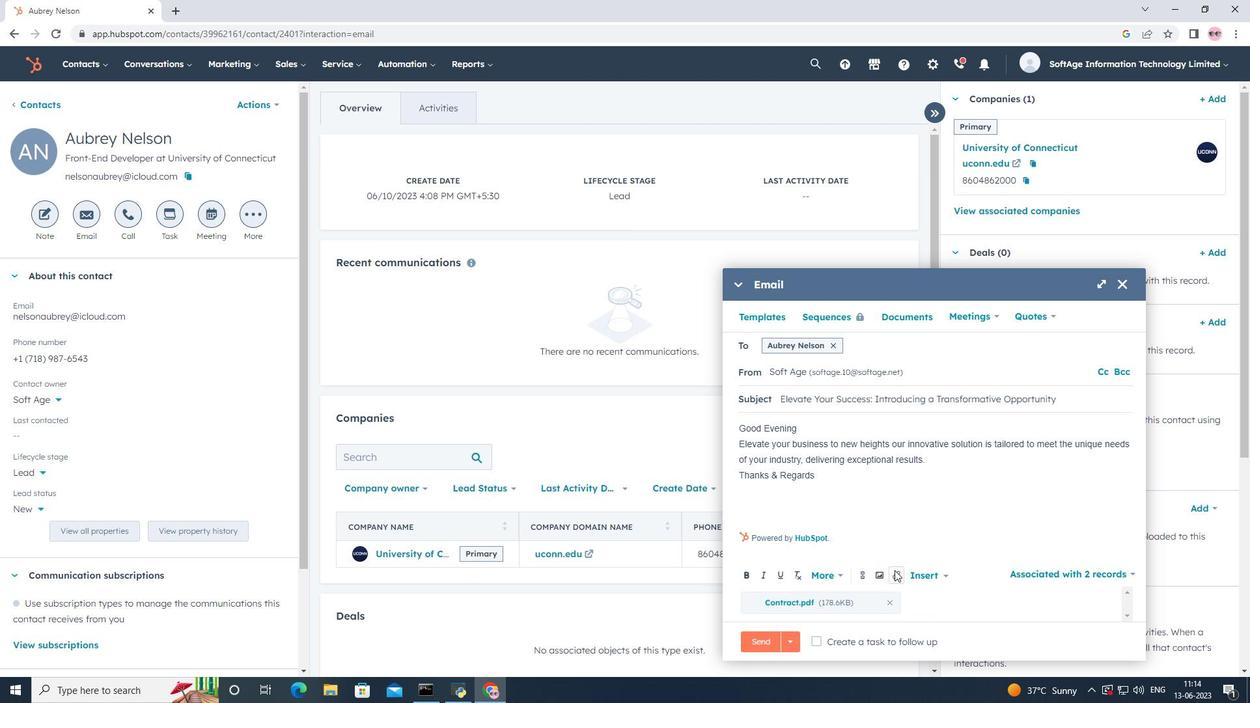 
Action: Mouse pressed left at (875, 574)
Screenshot: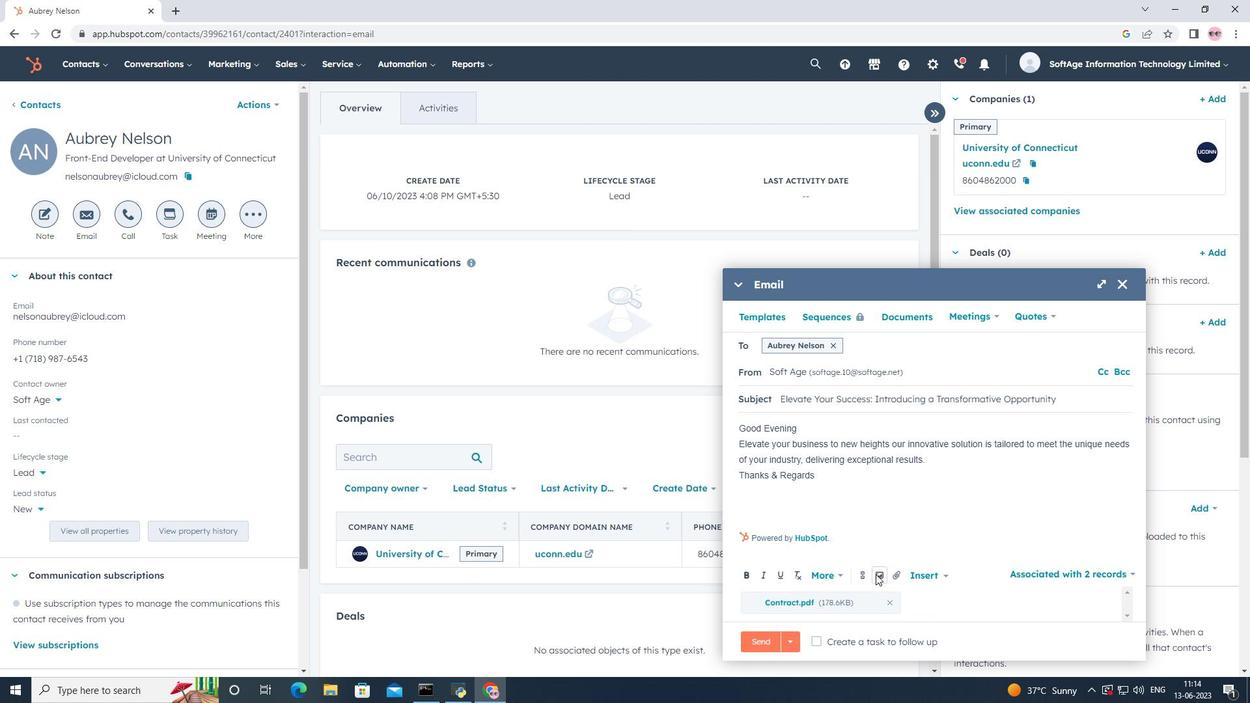 
Action: Mouse moved to (873, 532)
Screenshot: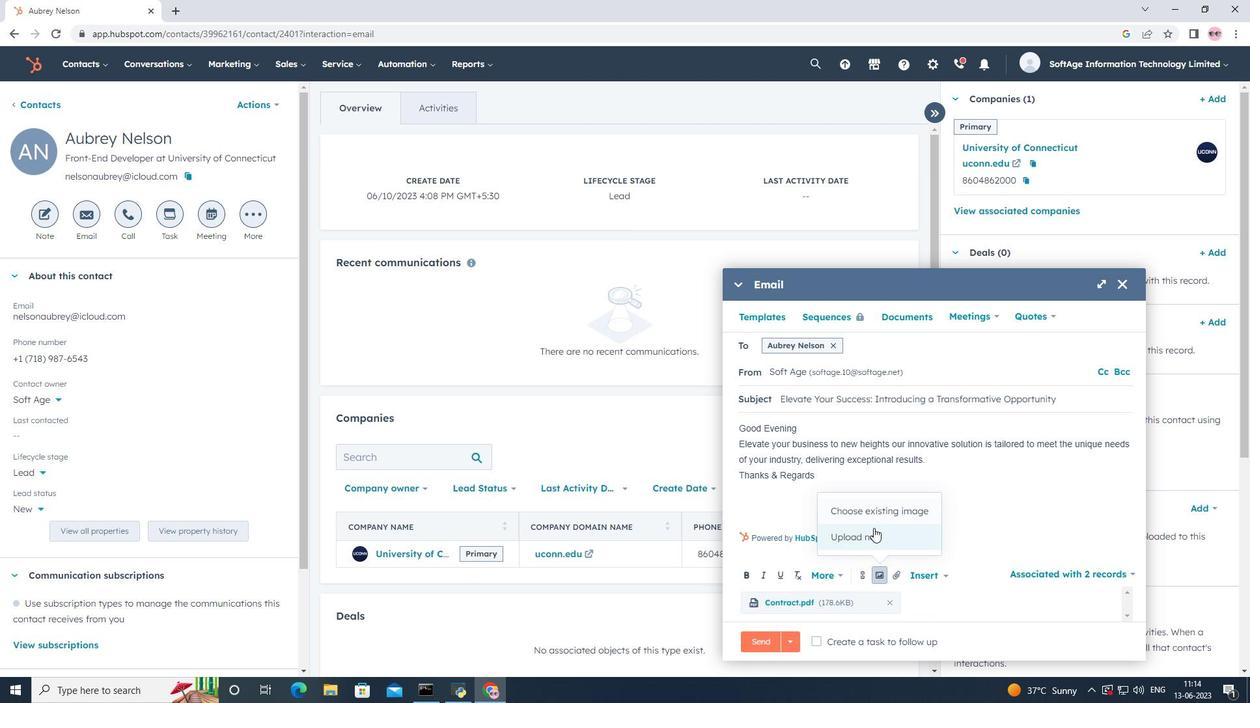 
Action: Mouse pressed left at (873, 532)
Screenshot: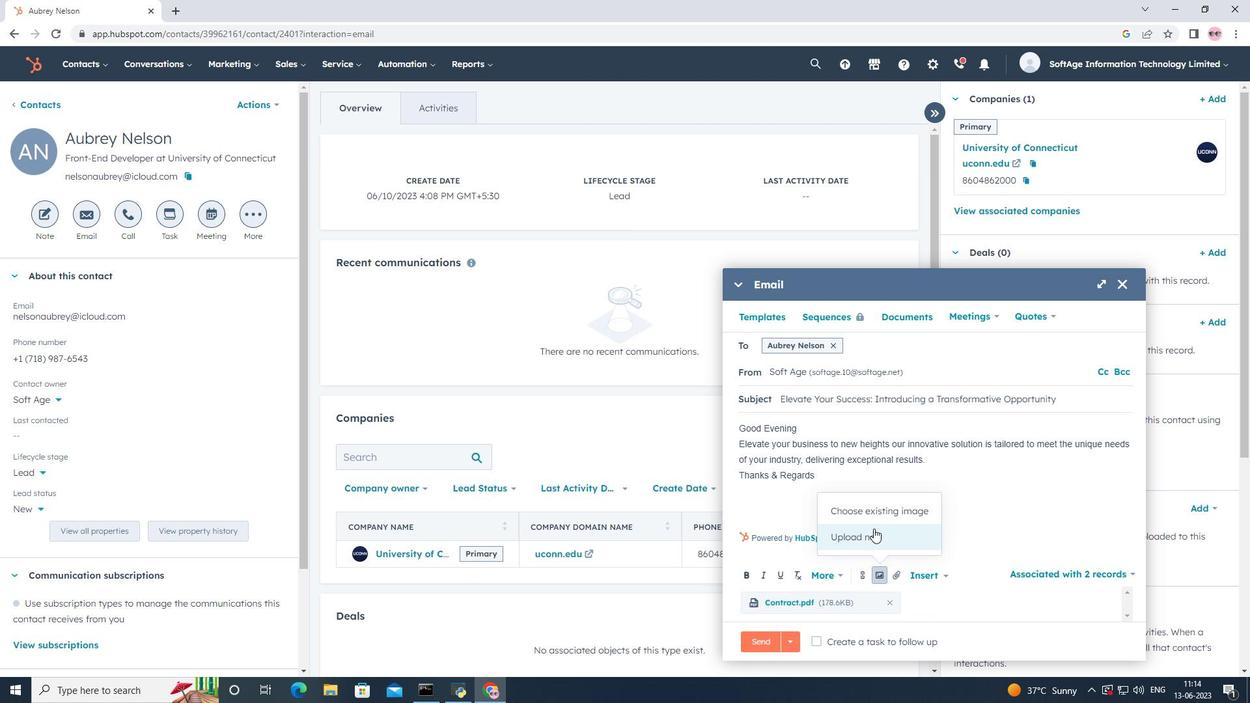 
Action: Mouse moved to (65, 178)
Screenshot: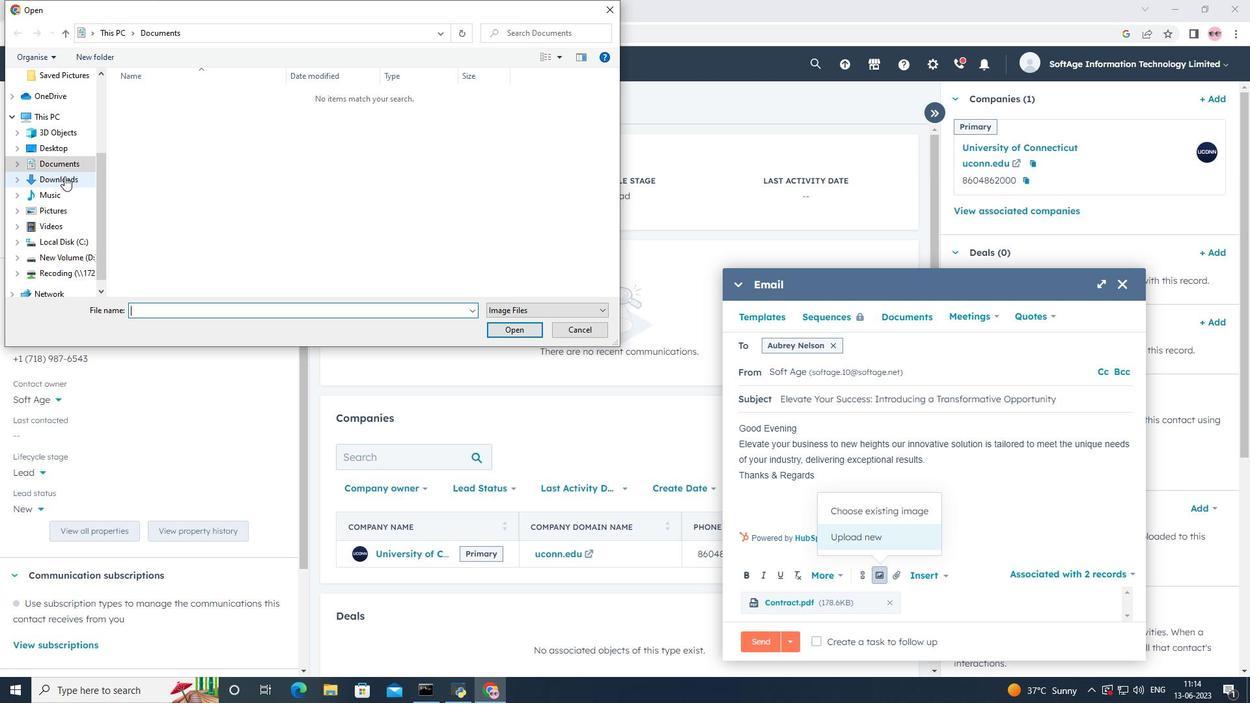
Action: Mouse pressed left at (65, 178)
Screenshot: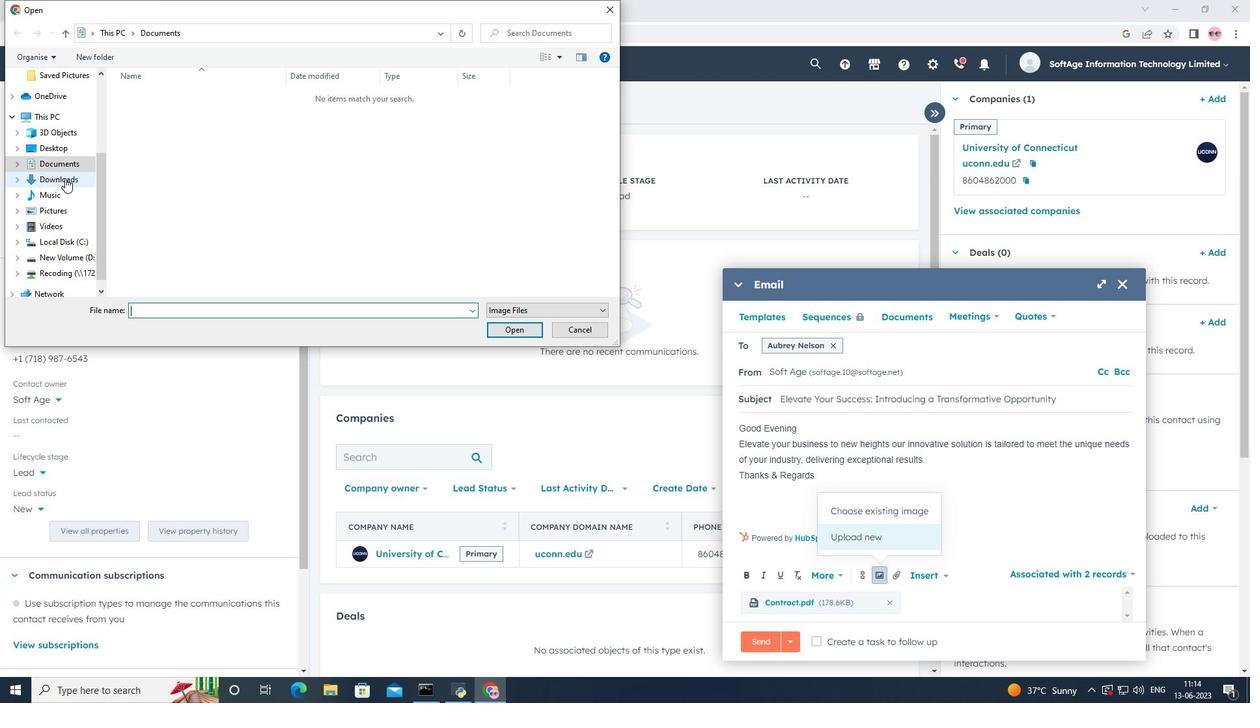 
Action: Mouse moved to (186, 115)
Screenshot: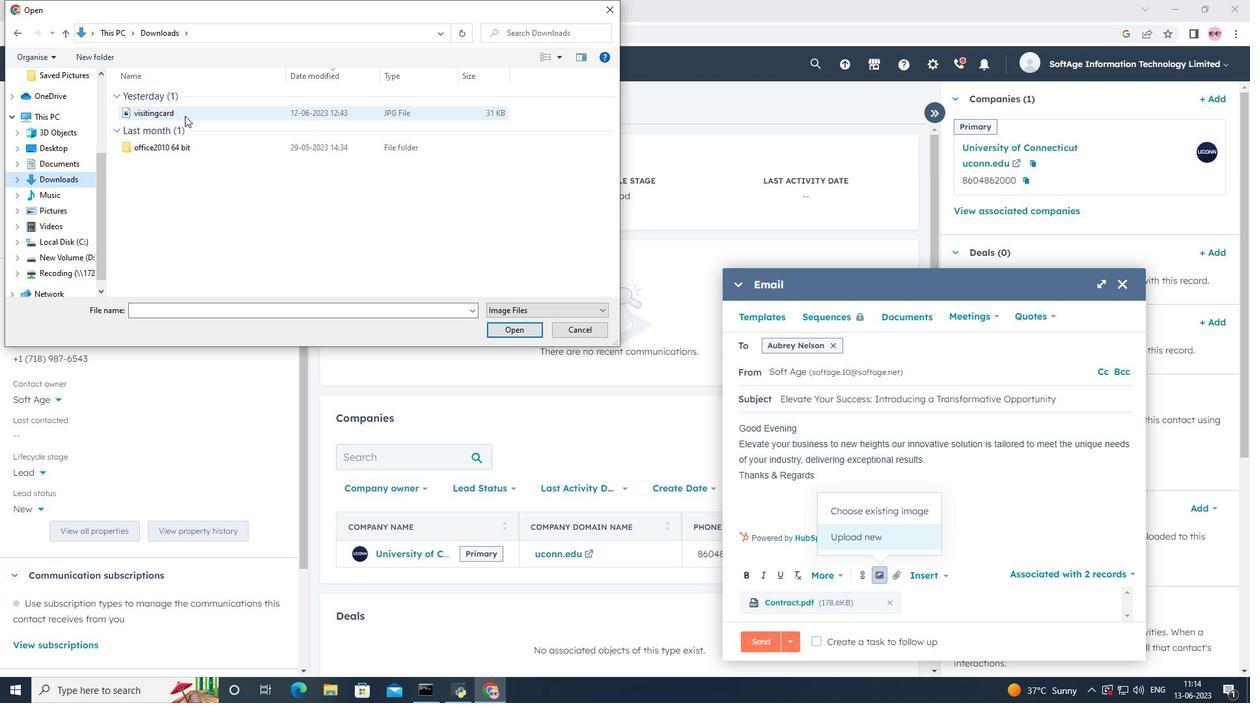 
Action: Mouse pressed left at (186, 115)
Screenshot: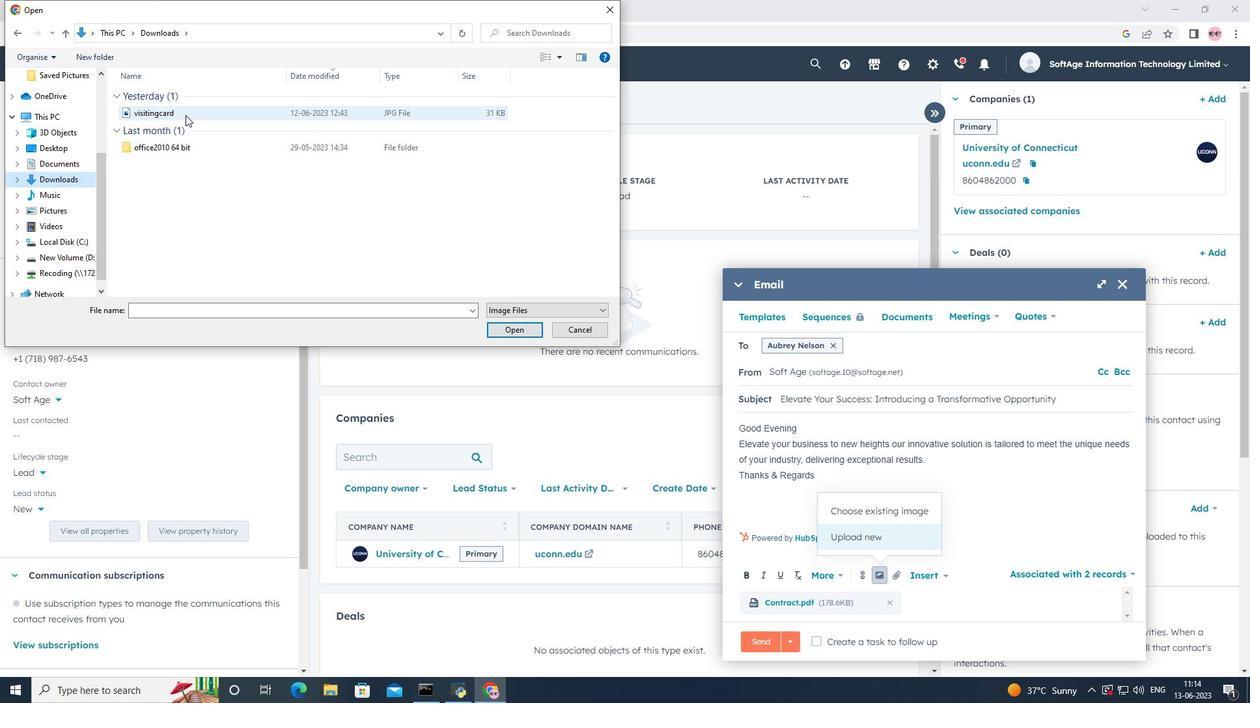 
Action: Mouse moved to (521, 332)
Screenshot: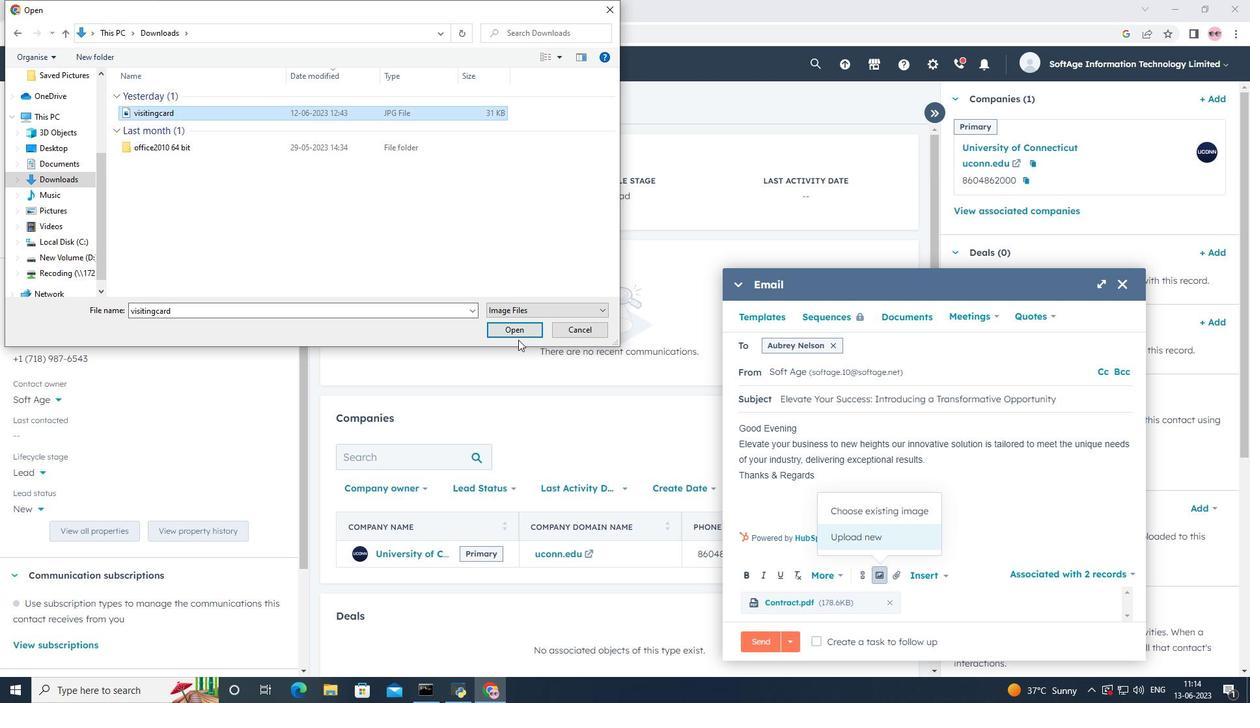 
Action: Mouse pressed left at (521, 332)
Screenshot: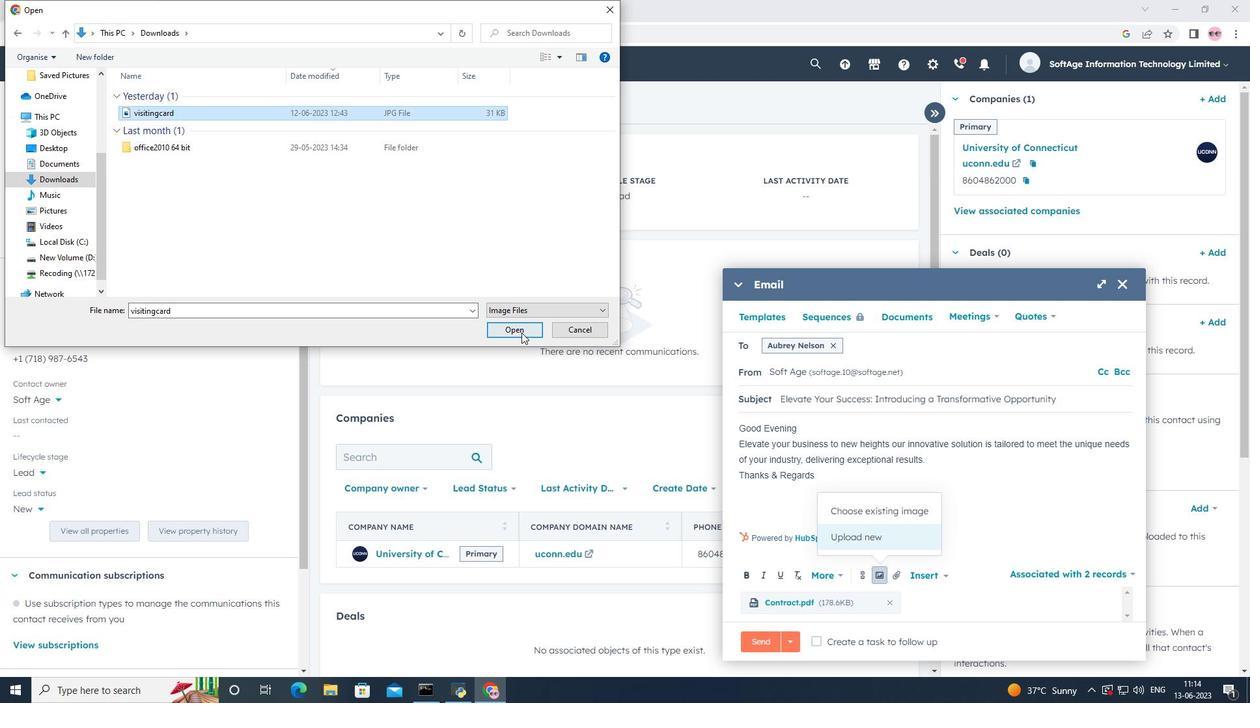 
Action: Mouse moved to (758, 359)
Screenshot: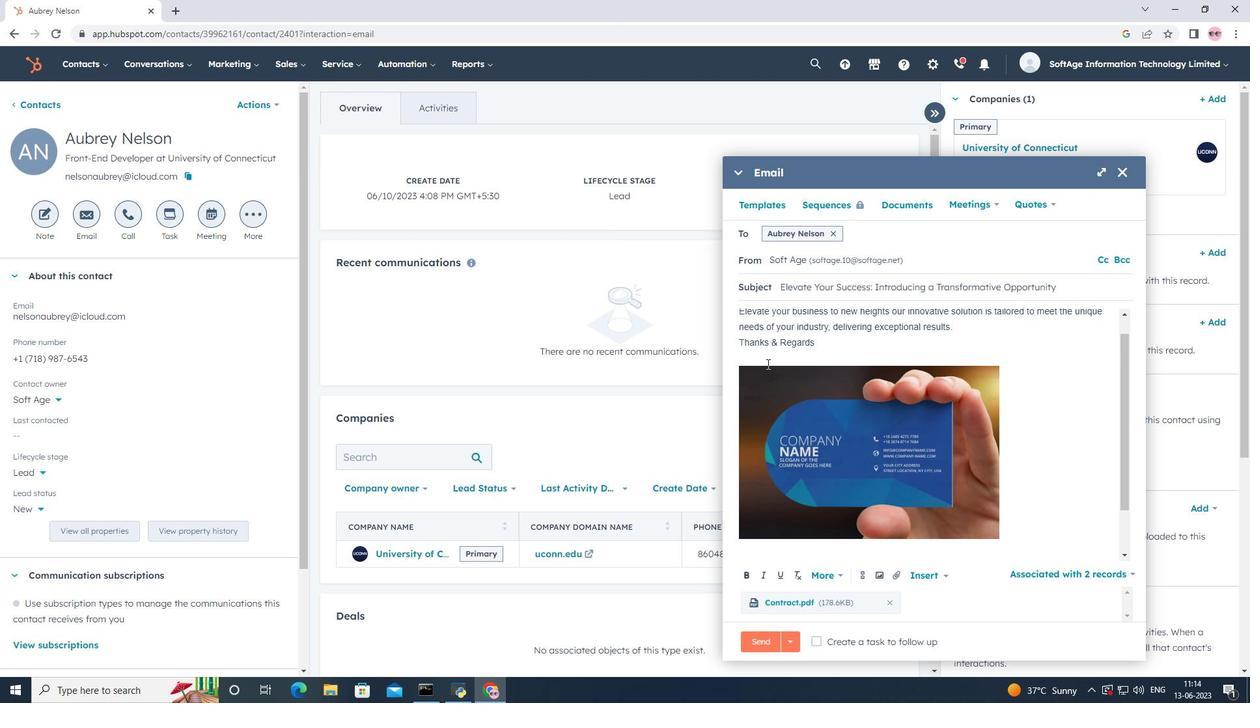 
Action: Mouse pressed left at (758, 359)
Screenshot: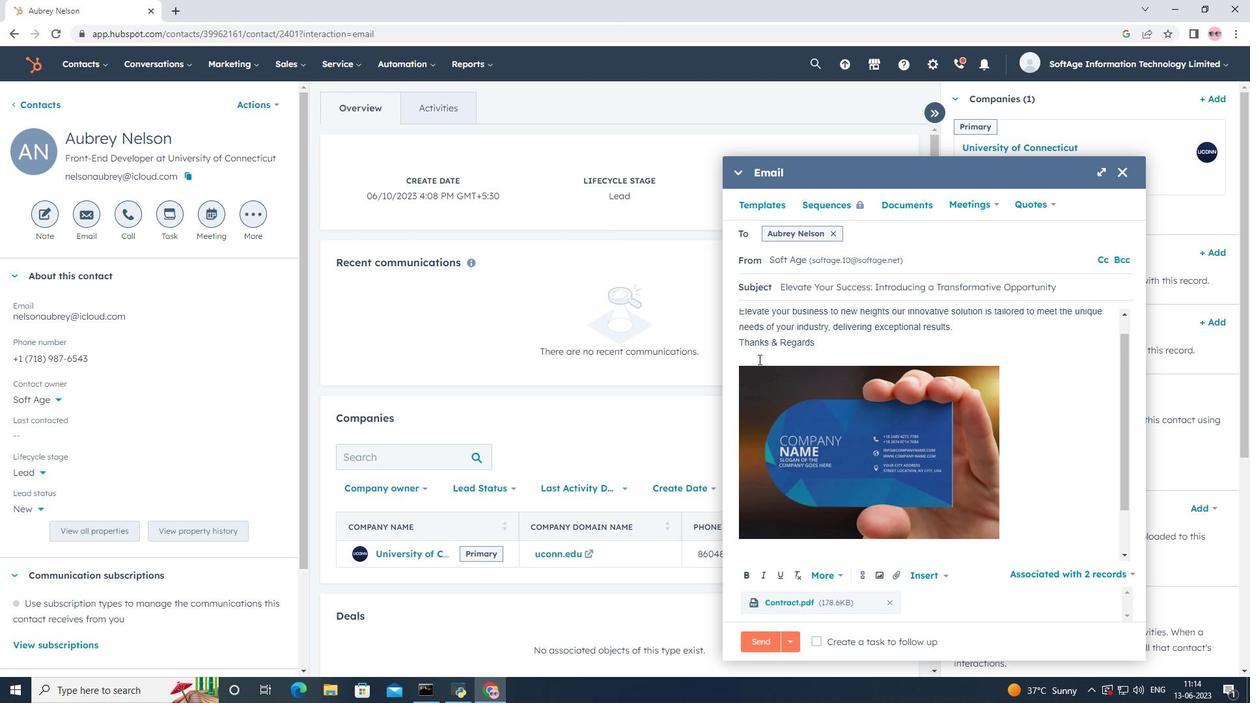 
Action: Key pressed f<Key.backspace><Key.shift>Flickr<Key.space>
Screenshot: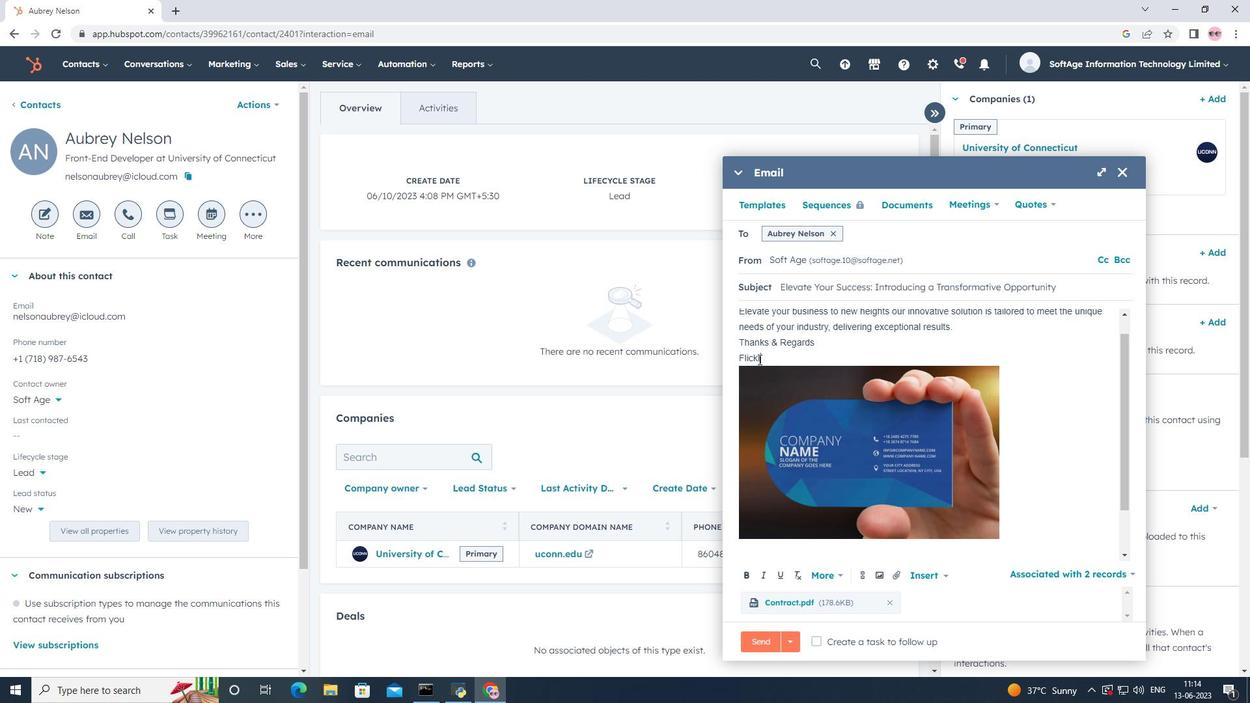 
Action: Mouse moved to (866, 577)
Screenshot: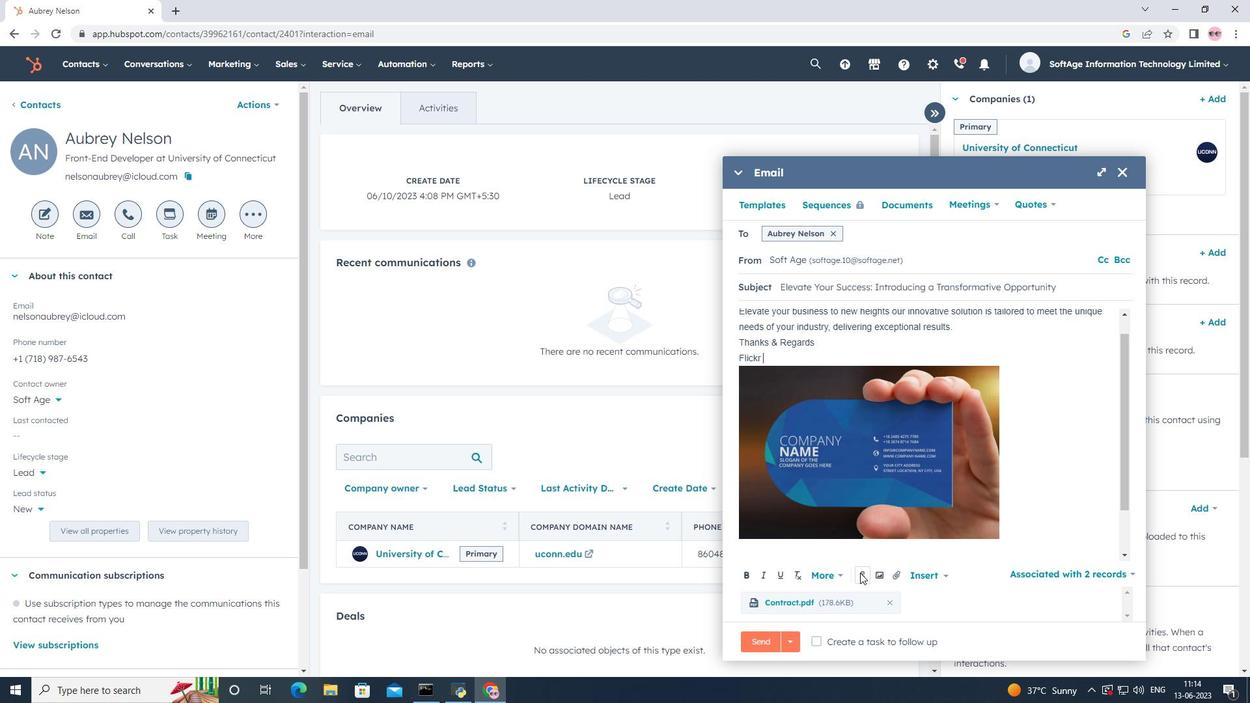 
Action: Mouse pressed left at (866, 577)
Screenshot: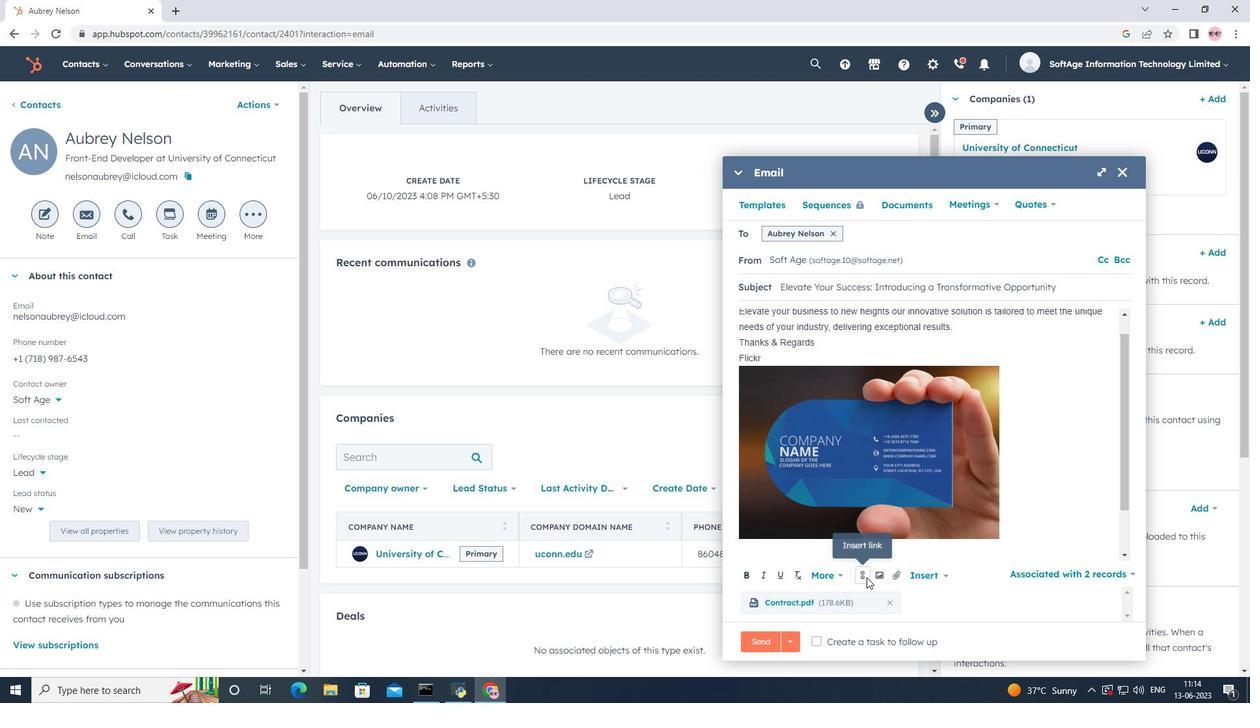 
Action: Mouse moved to (918, 482)
Screenshot: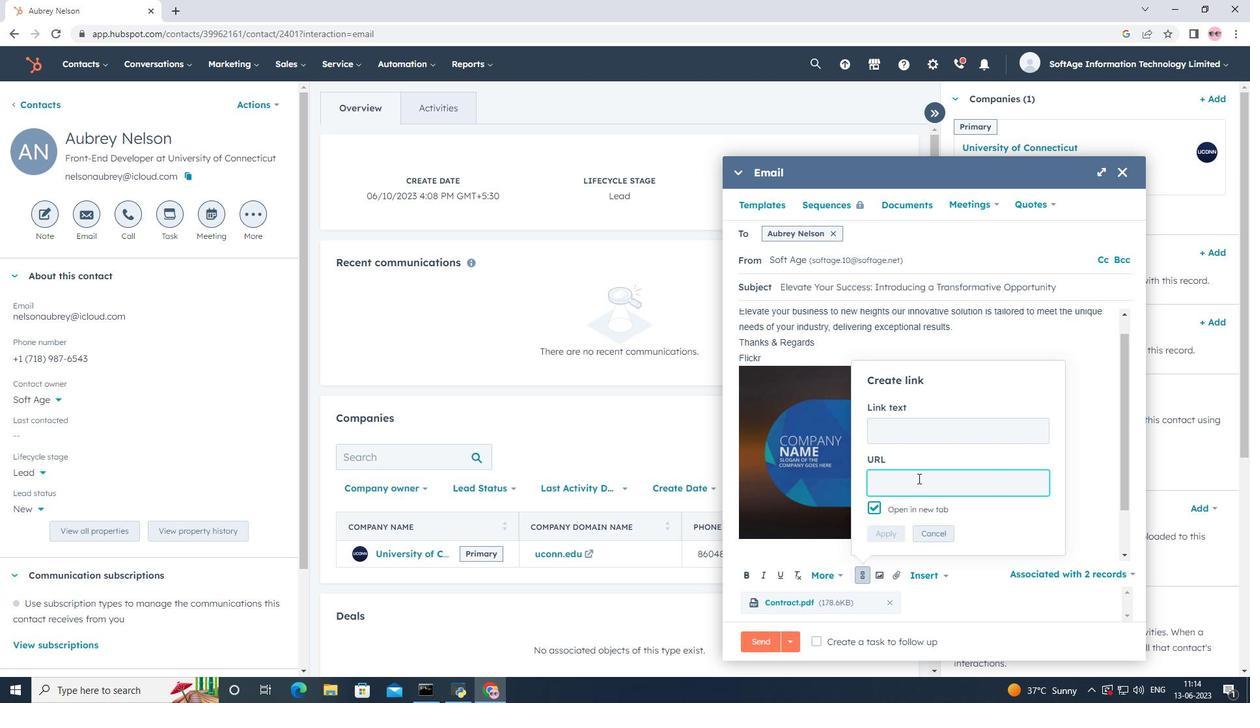 
Action: Key pressed www.flicke<Key.backspace>r.com
Screenshot: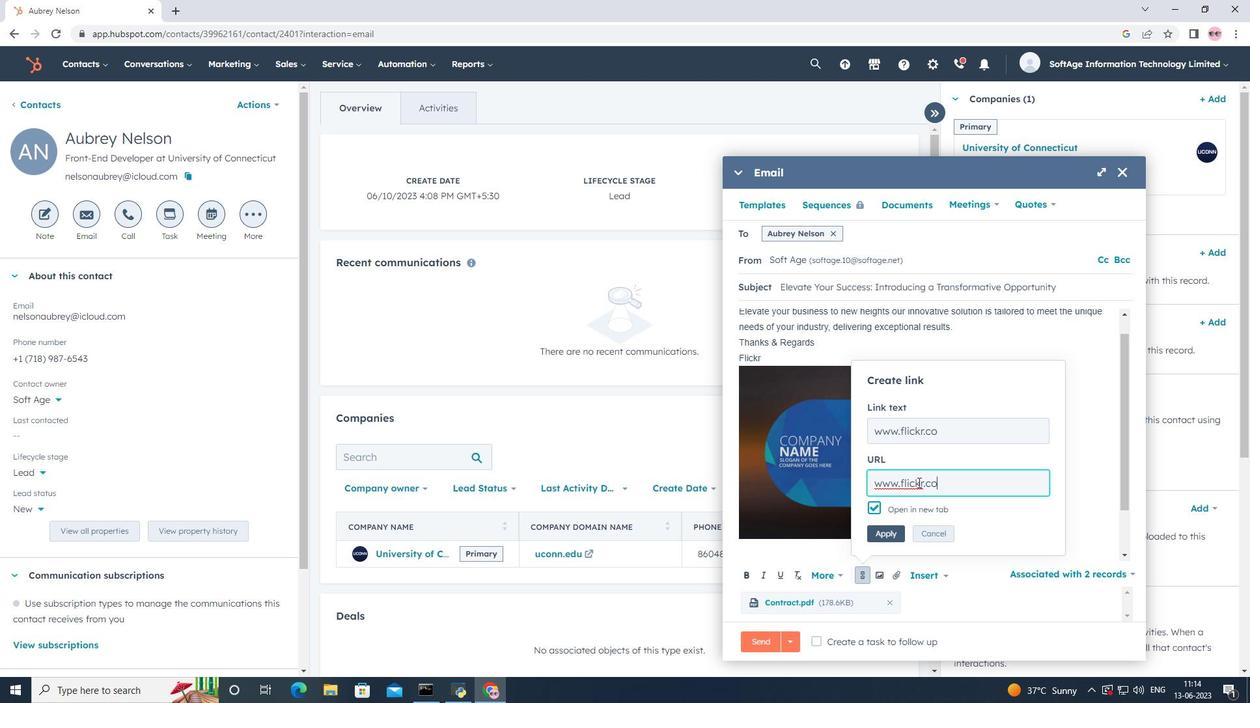 
Action: Mouse moved to (881, 541)
Screenshot: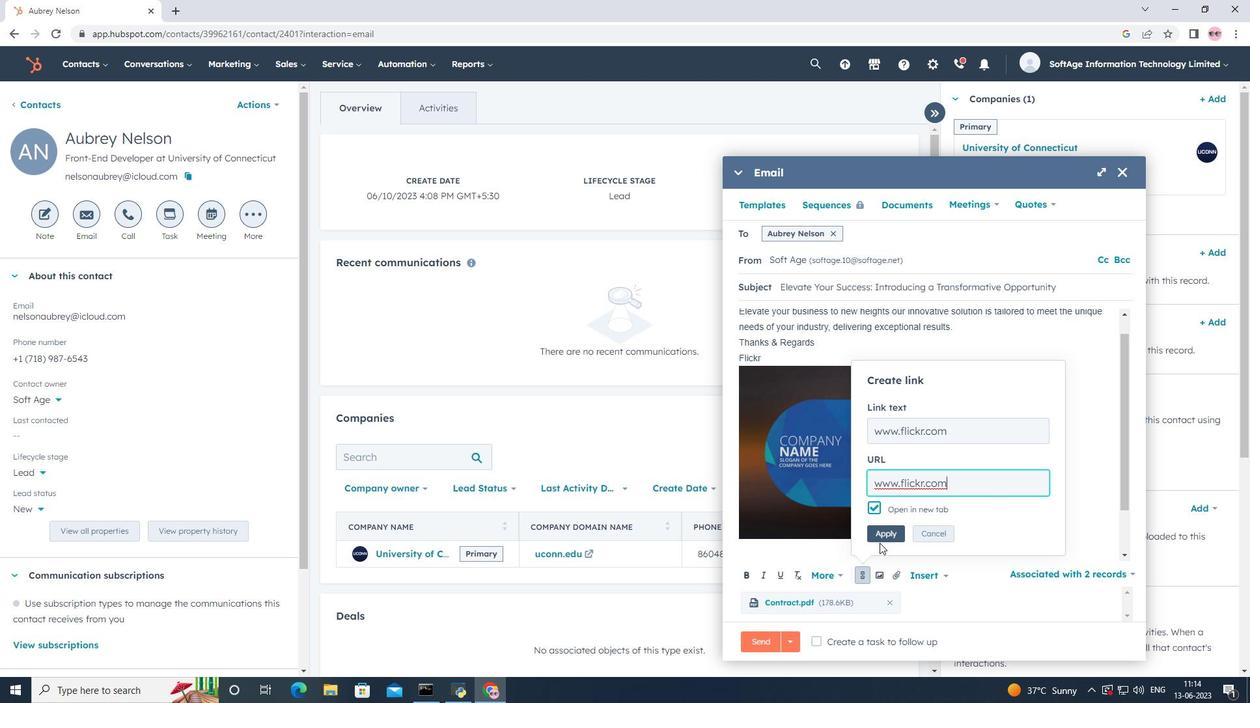 
Action: Mouse pressed left at (881, 541)
Screenshot: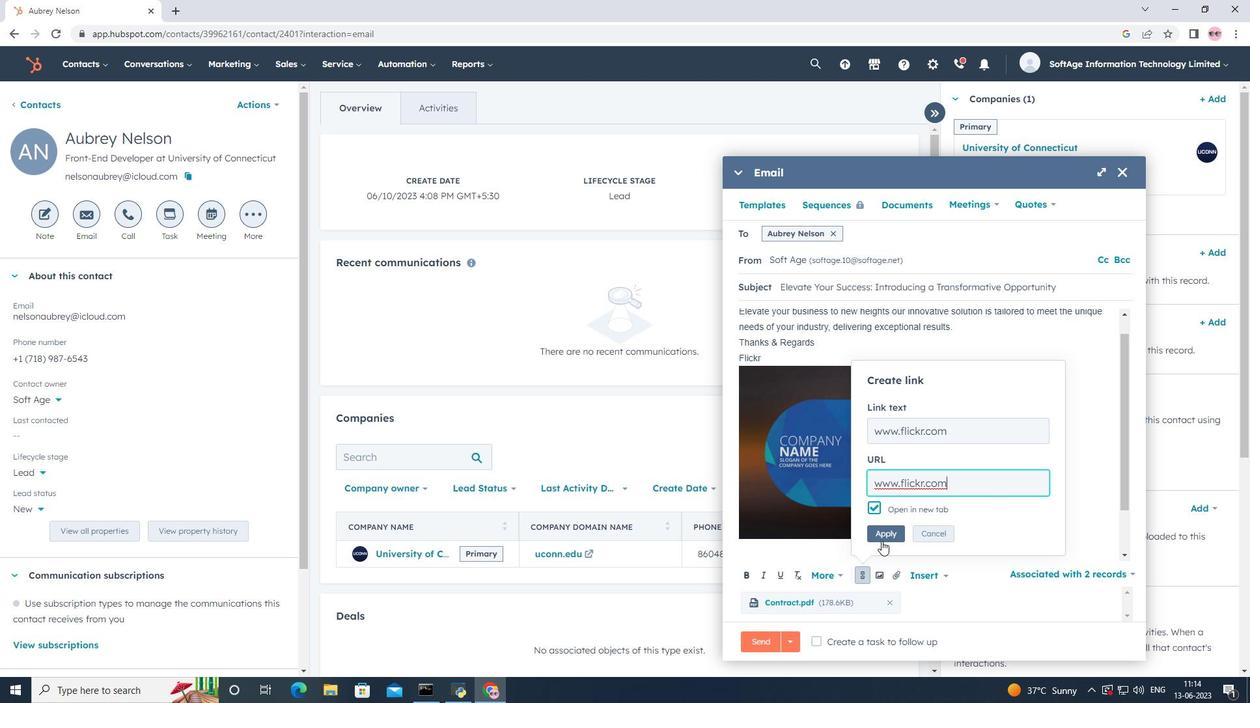 
Action: Mouse moved to (827, 641)
Screenshot: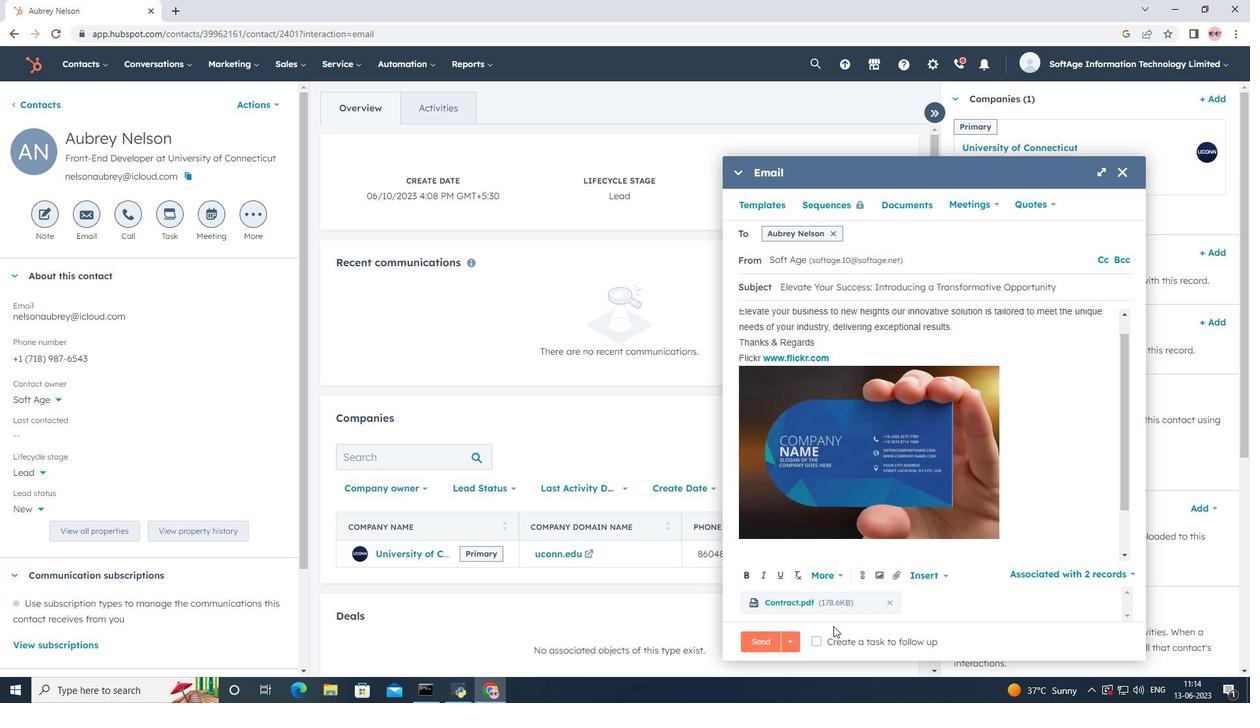 
Action: Mouse pressed left at (827, 641)
Screenshot: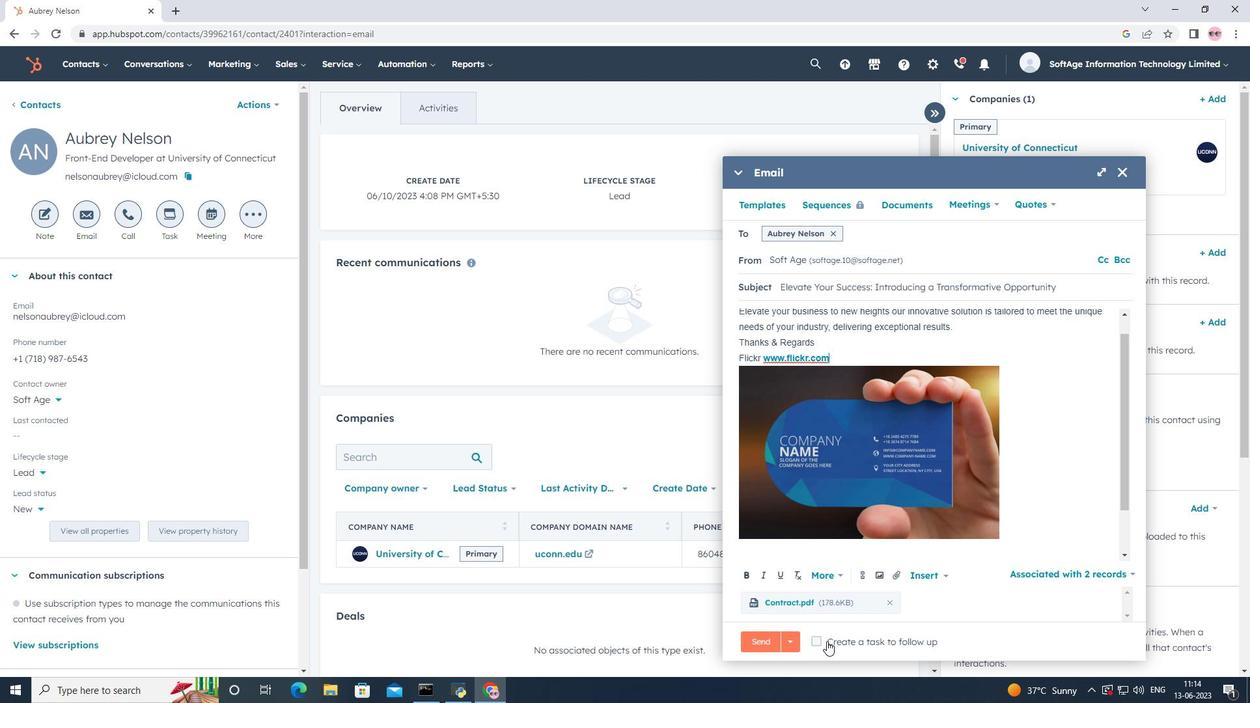 
Action: Mouse moved to (1073, 640)
Screenshot: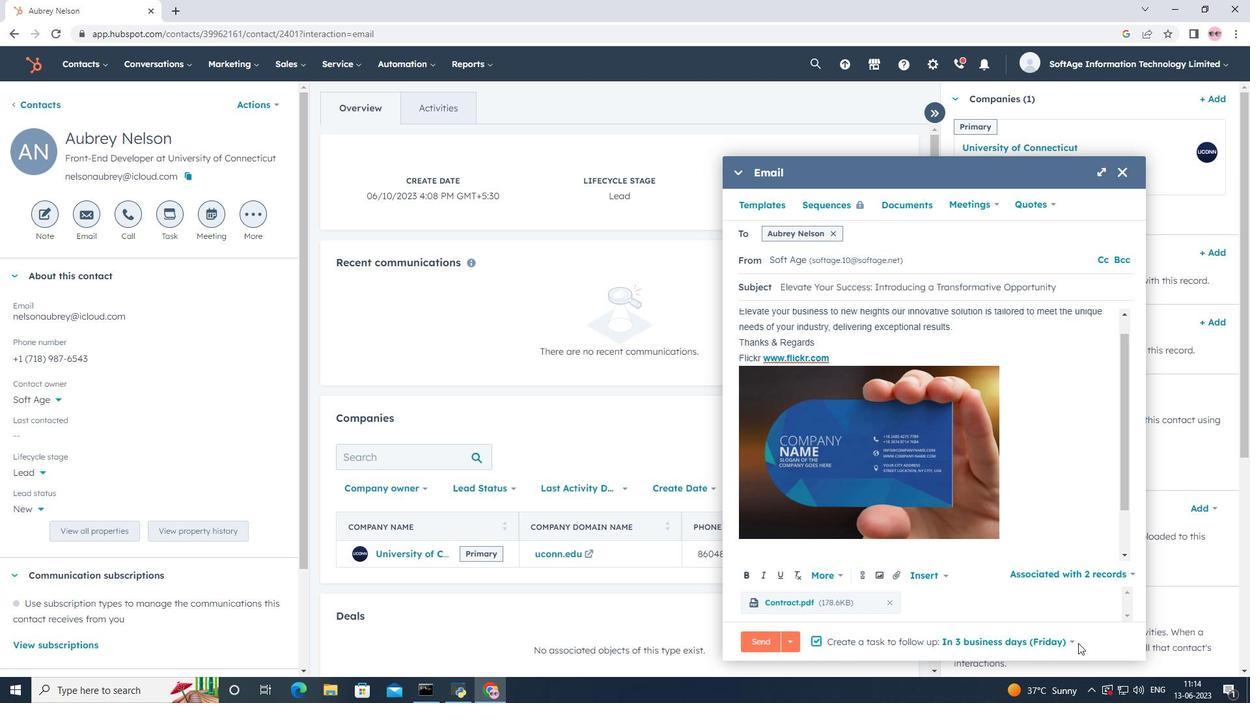 
Action: Mouse pressed left at (1073, 640)
Screenshot: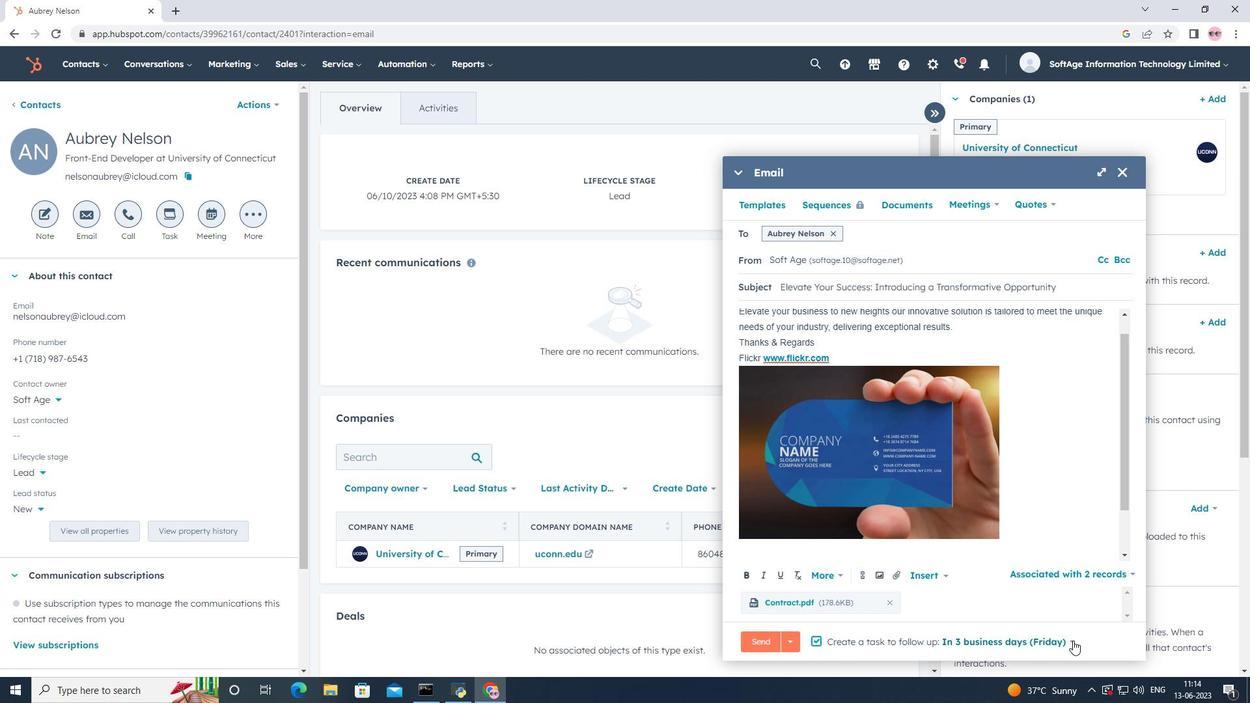 
Action: Mouse moved to (1030, 489)
Screenshot: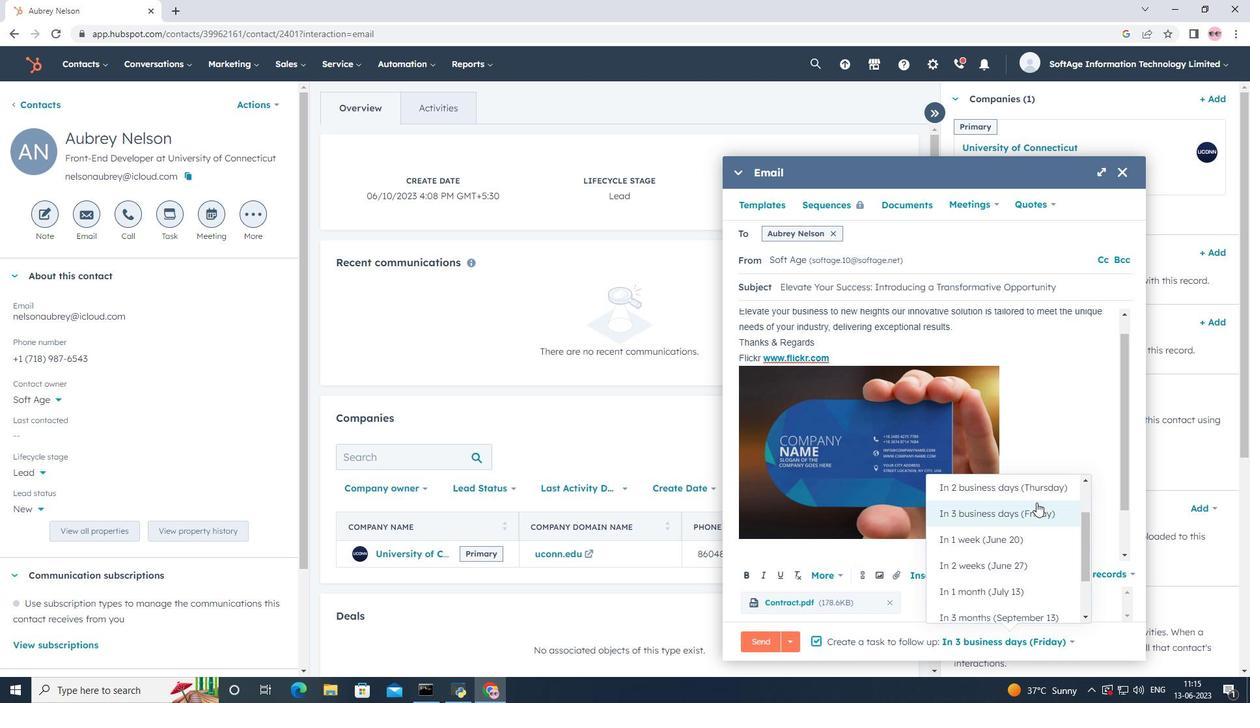 
Action: Mouse pressed left at (1030, 489)
Screenshot: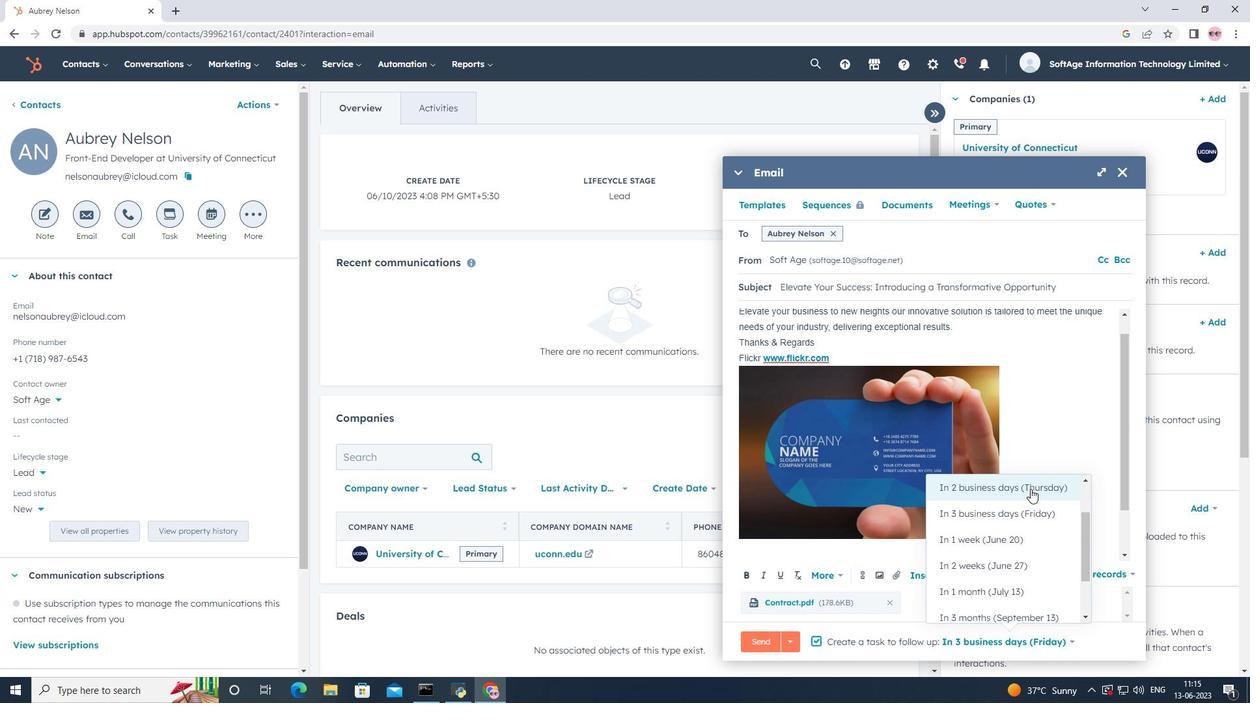 
Action: Mouse moved to (769, 634)
Screenshot: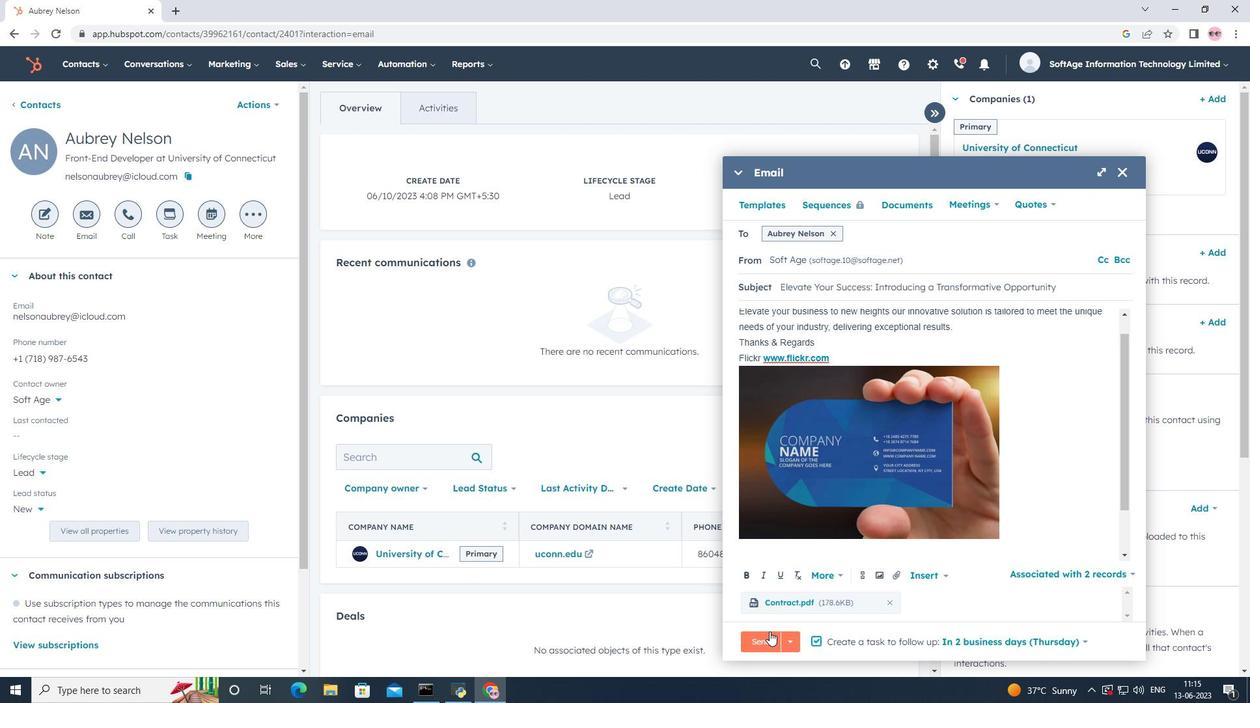 
Action: Mouse pressed left at (769, 634)
Screenshot: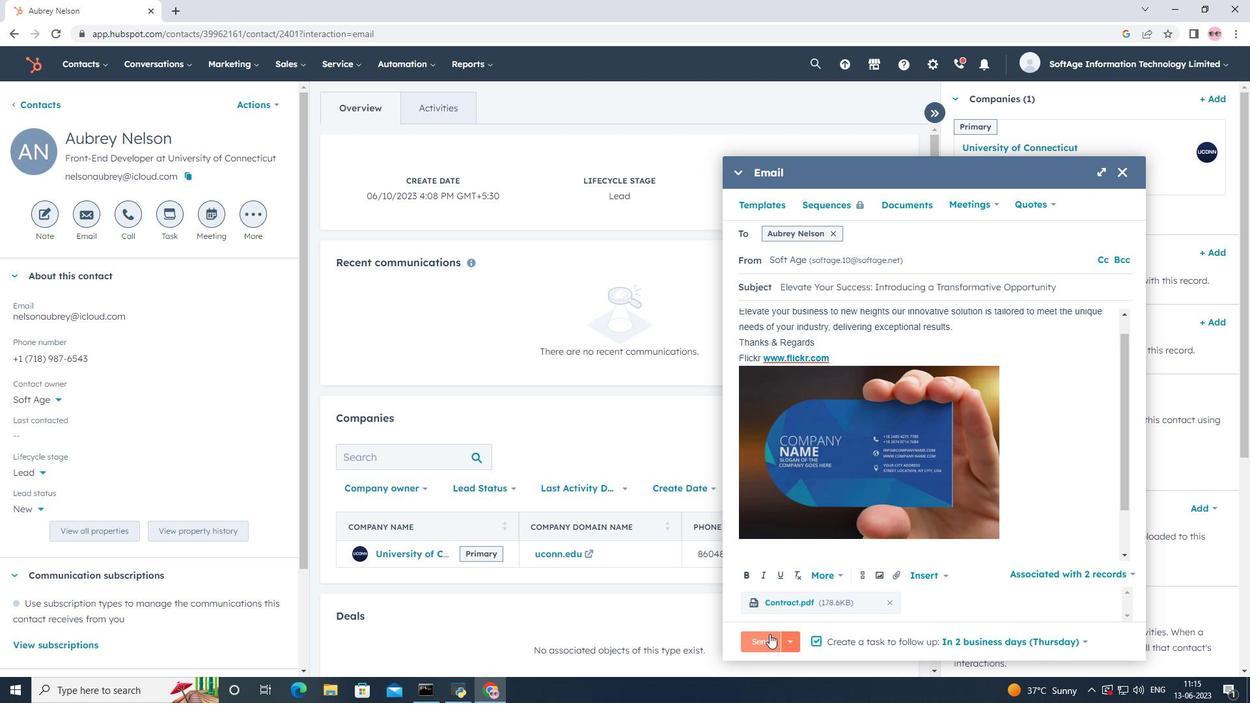 
Action: Mouse moved to (737, 454)
Screenshot: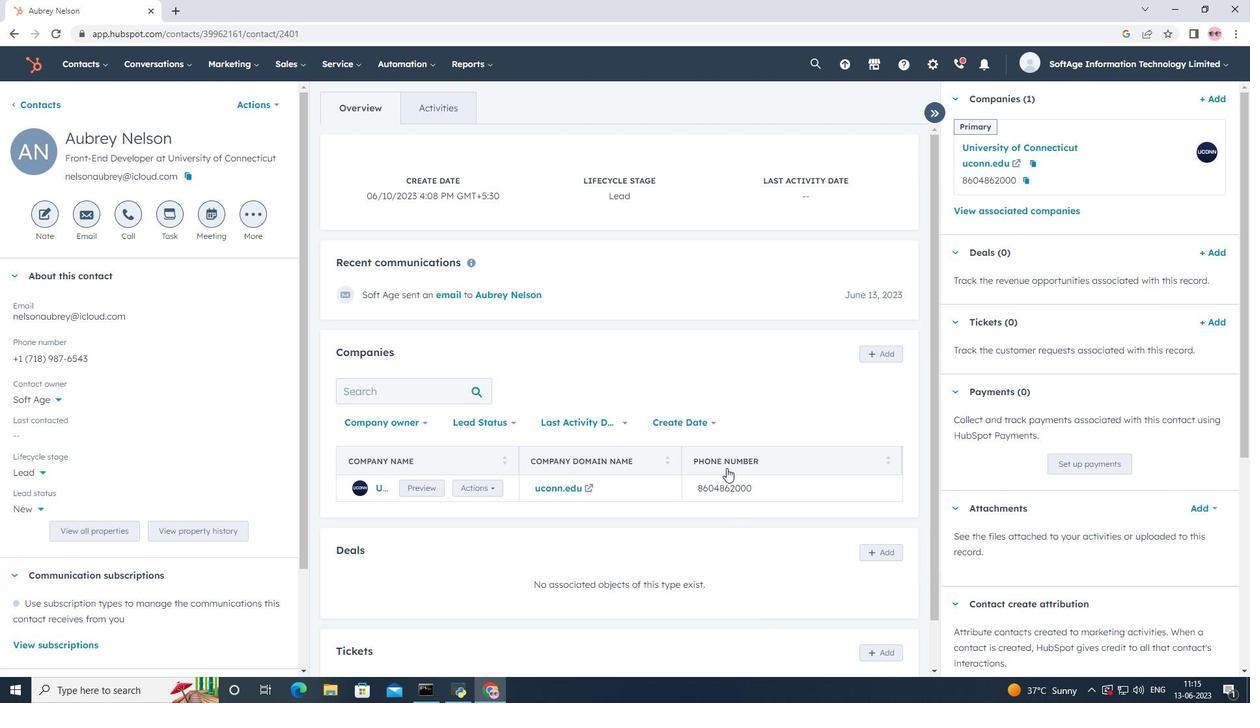 
Action: Mouse scrolled (737, 453) with delta (0, 0)
Screenshot: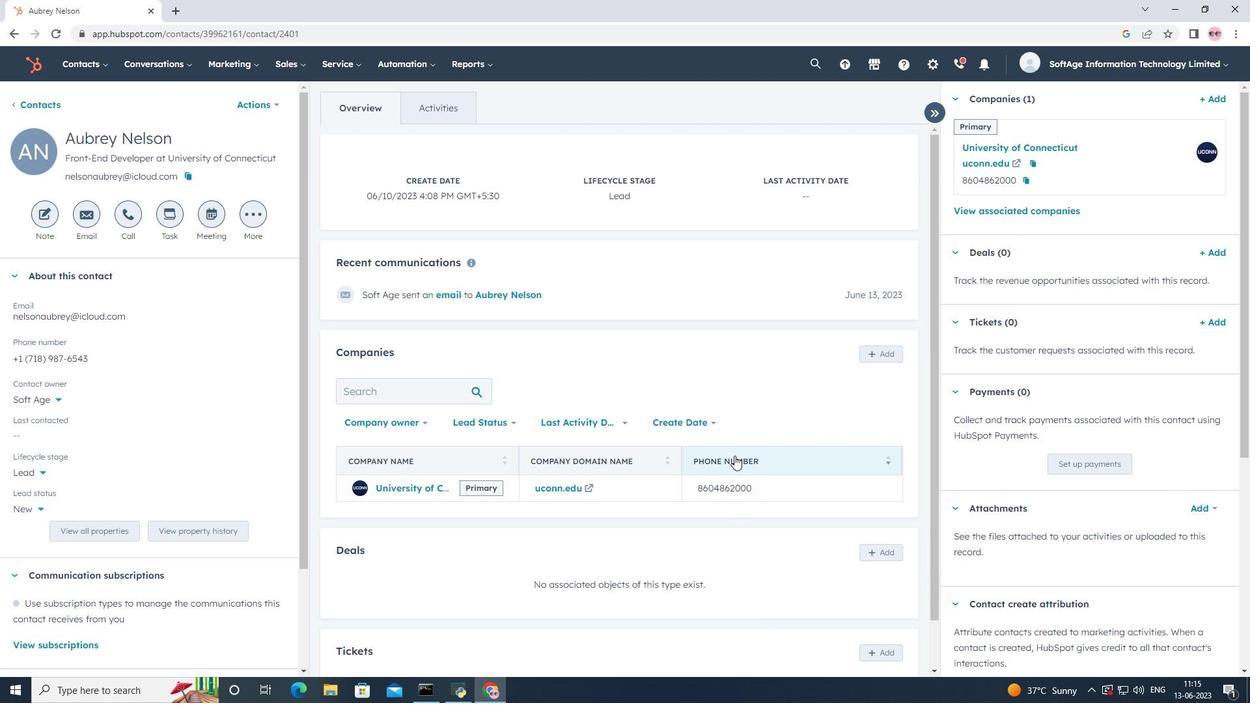 
Action: Mouse scrolled (737, 453) with delta (0, 0)
Screenshot: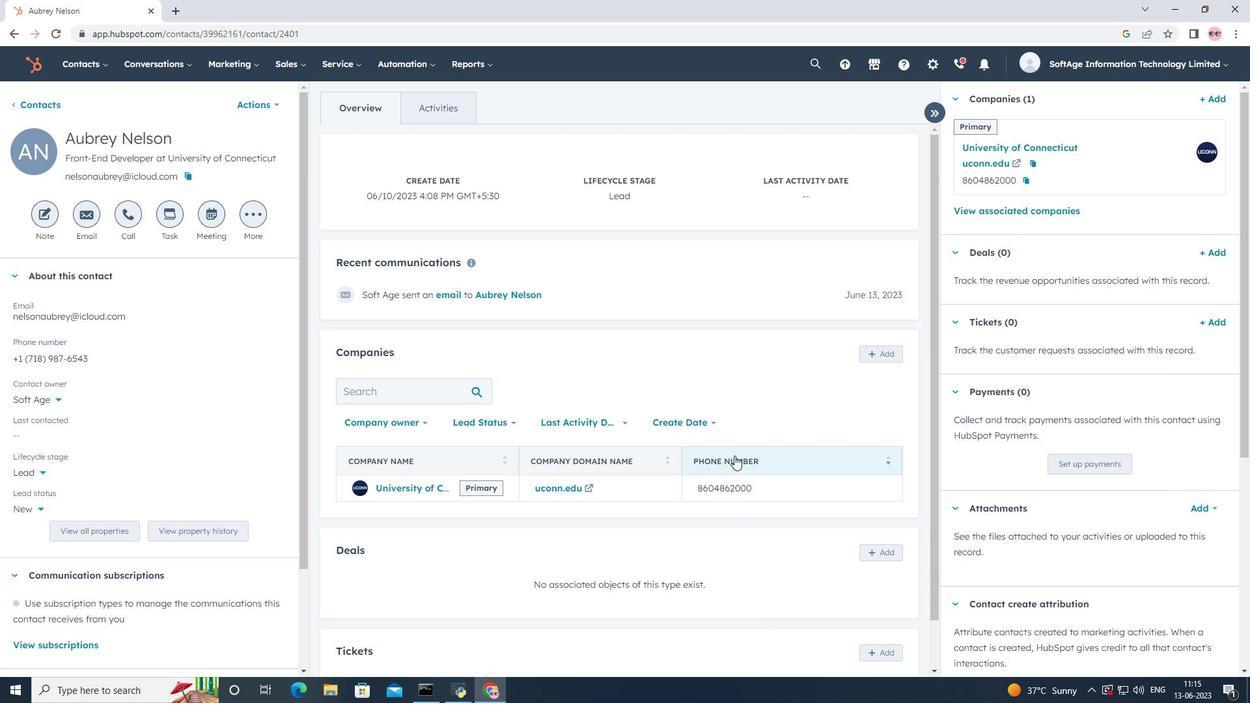 
Action: Mouse scrolled (737, 453) with delta (0, 0)
Screenshot: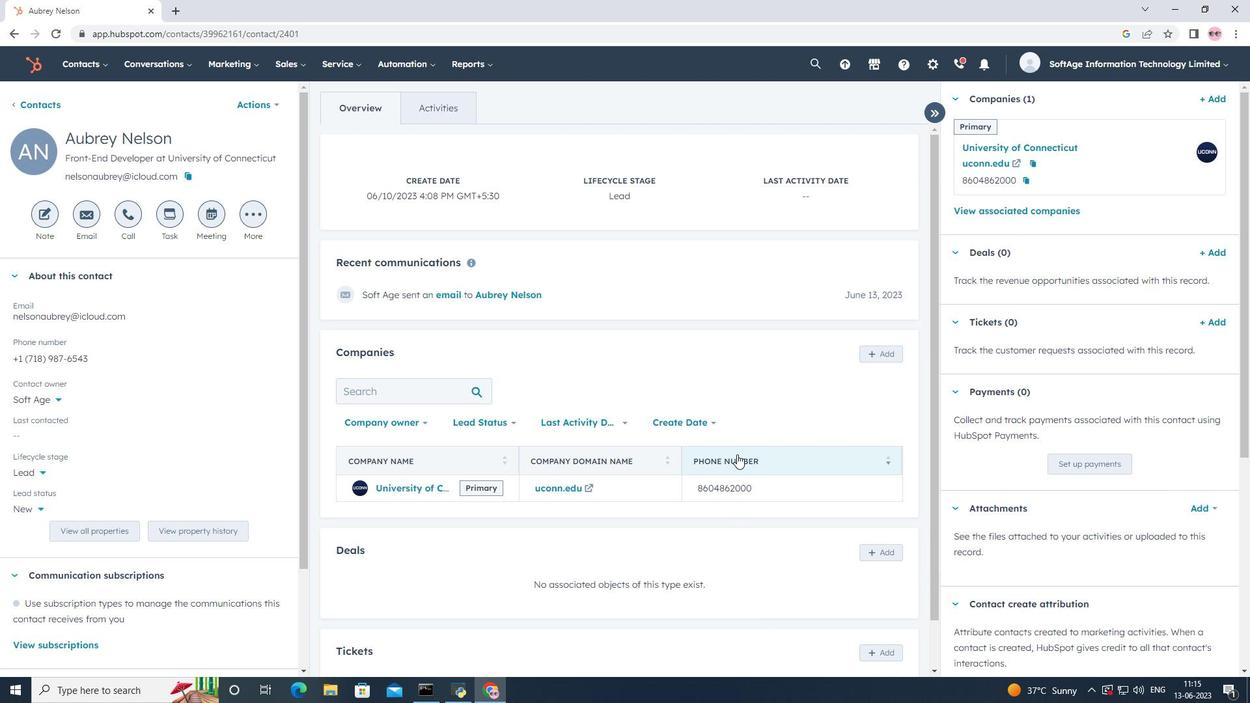 
Action: Mouse scrolled (737, 453) with delta (0, 0)
Screenshot: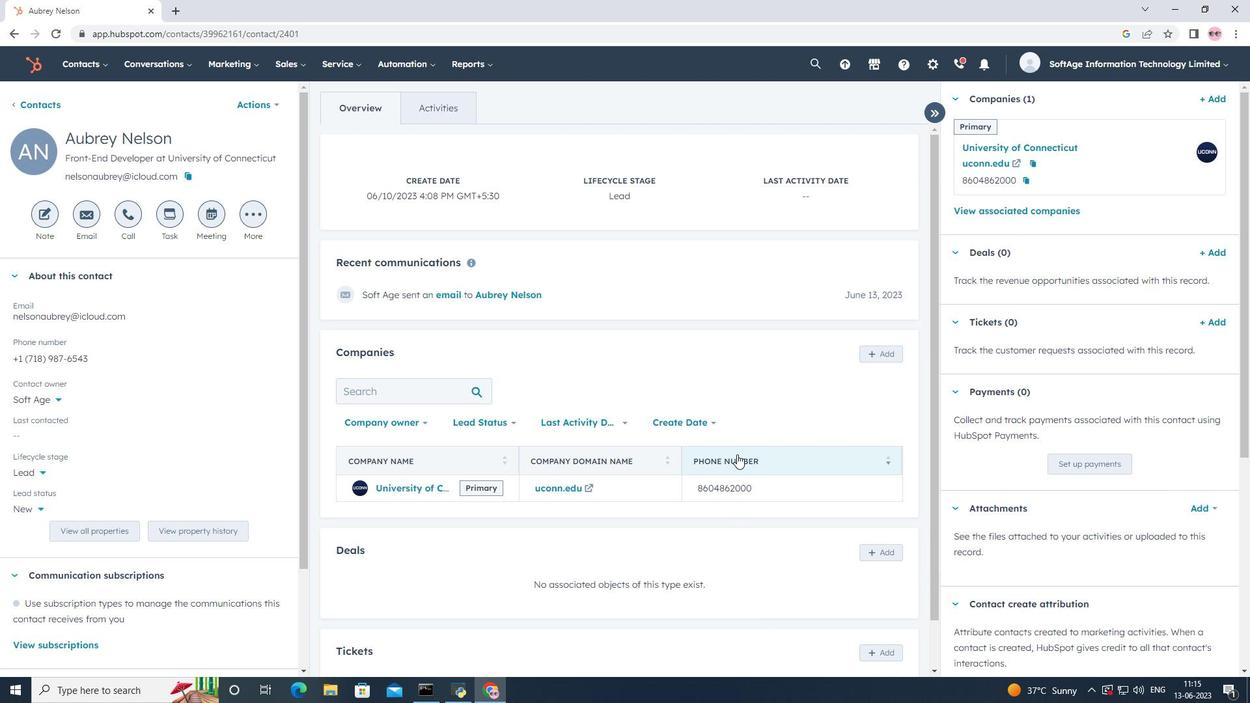 
Action: Mouse scrolled (737, 453) with delta (0, 0)
Screenshot: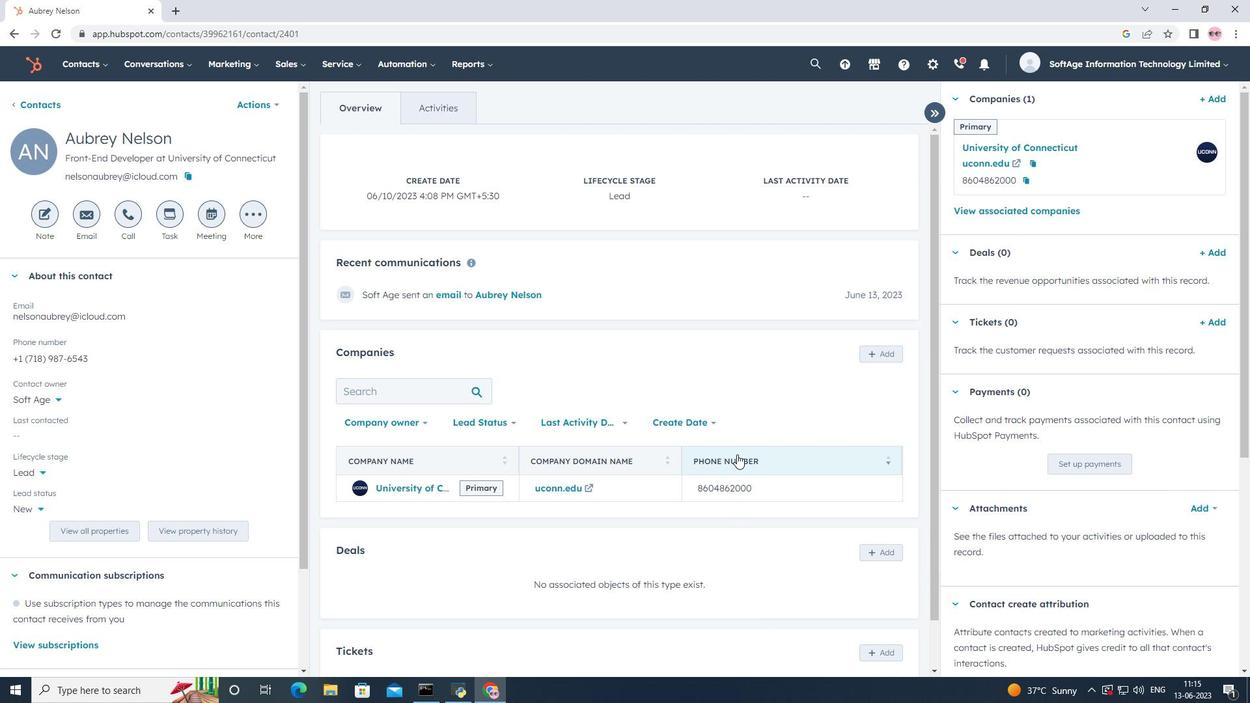 
Action: Mouse scrolled (737, 453) with delta (0, 0)
Screenshot: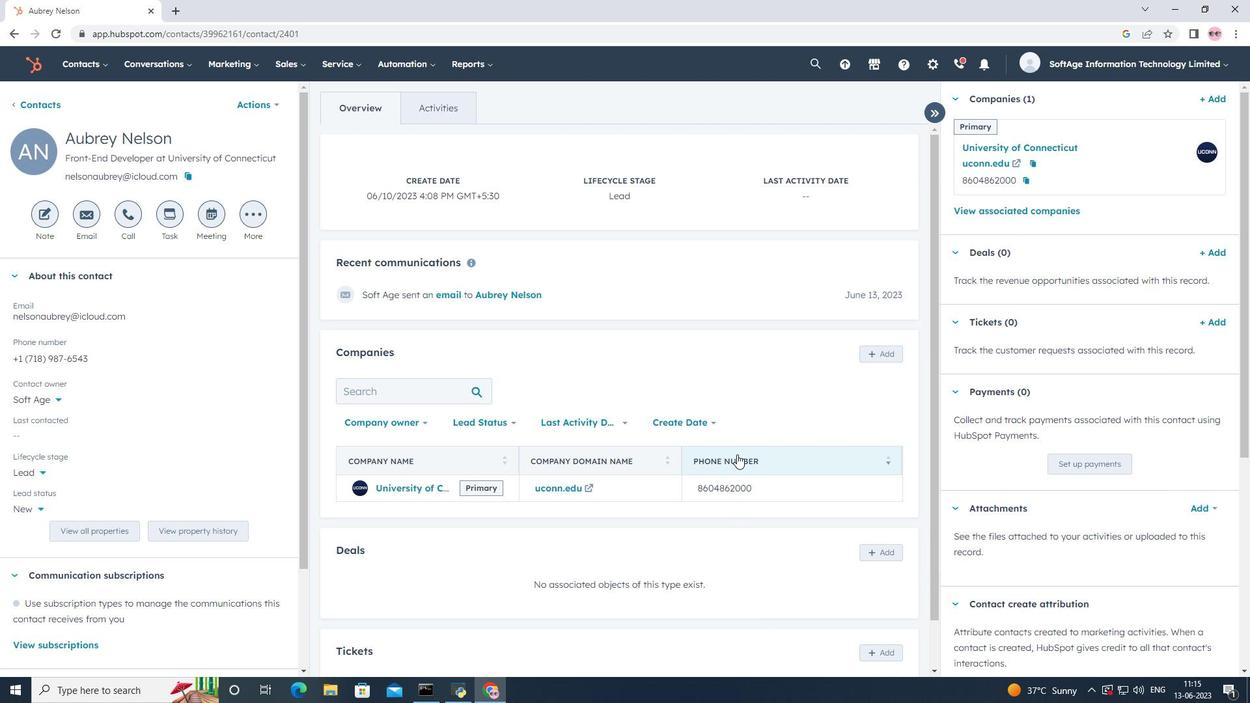 
Action: Mouse scrolled (737, 455) with delta (0, 0)
Screenshot: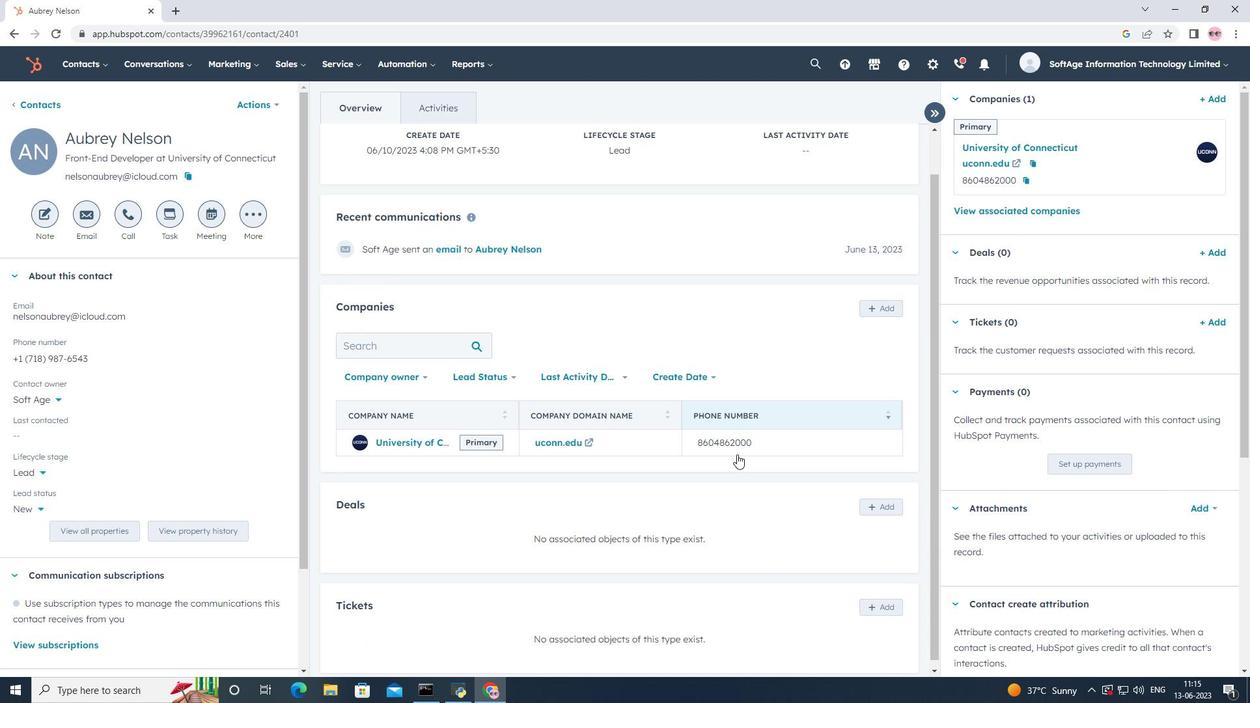 
Action: Mouse scrolled (737, 455) with delta (0, 0)
Screenshot: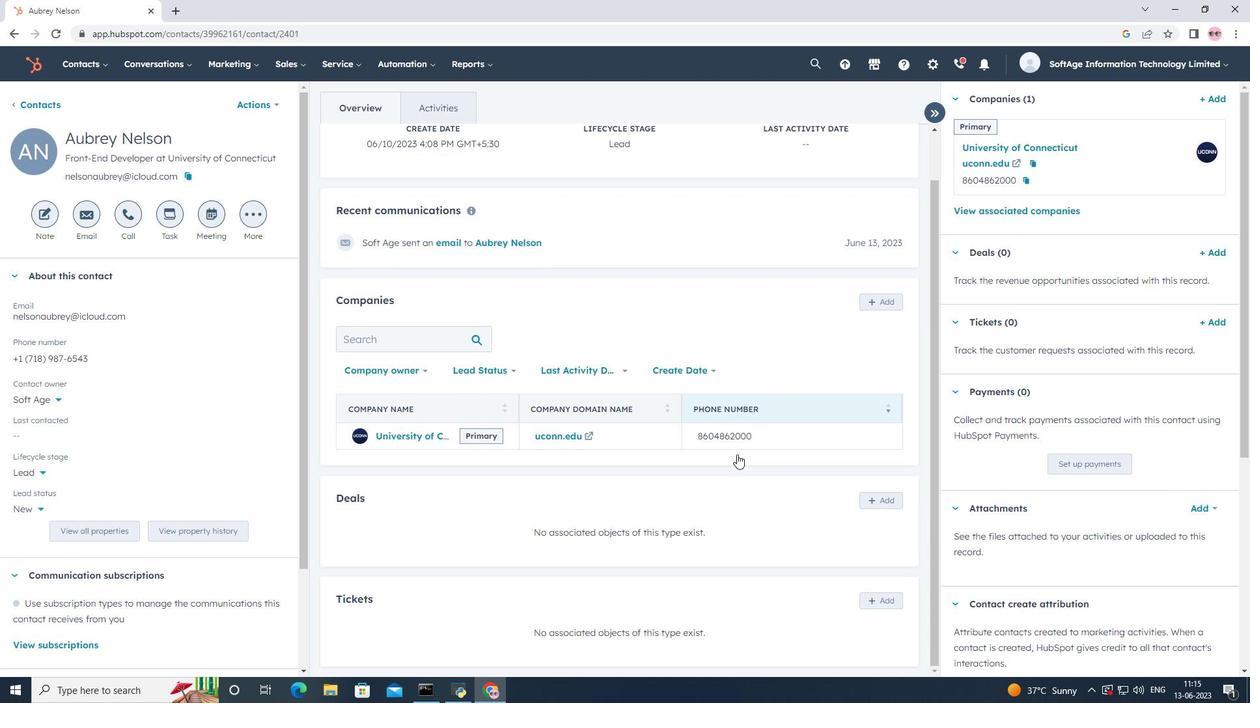
Action: Mouse scrolled (737, 455) with delta (0, 0)
Screenshot: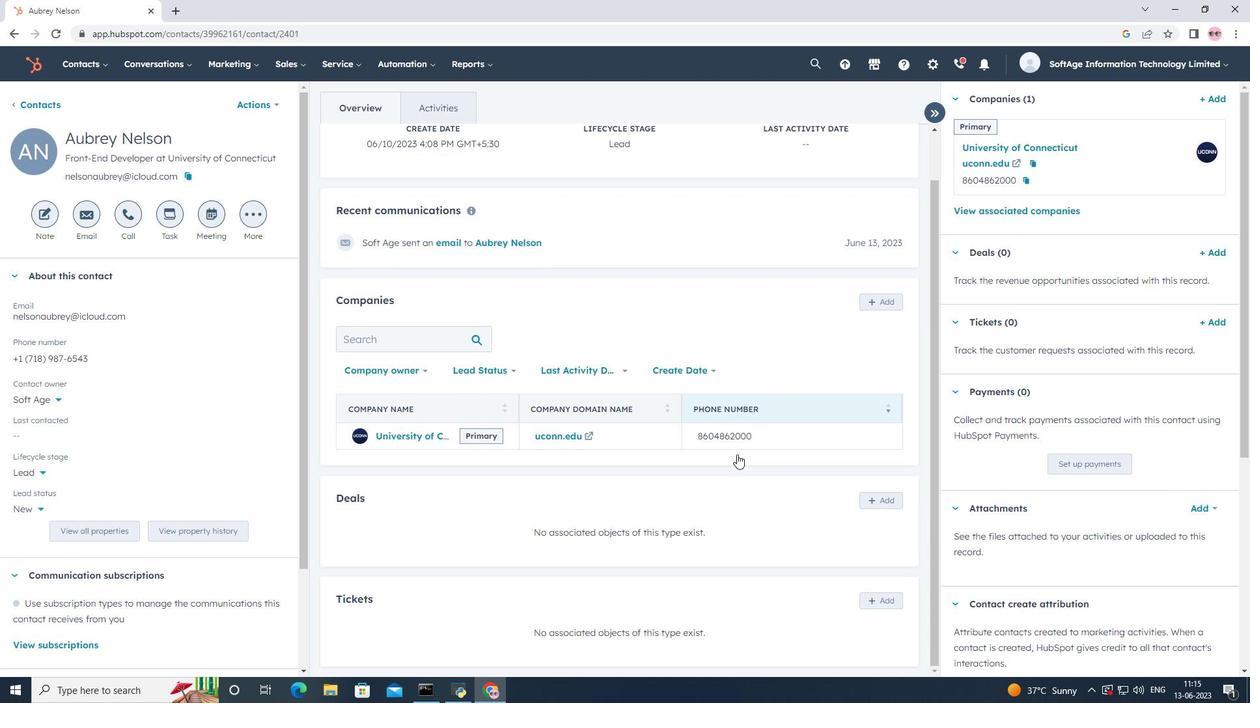 
Action: Mouse scrolled (737, 455) with delta (0, 0)
Screenshot: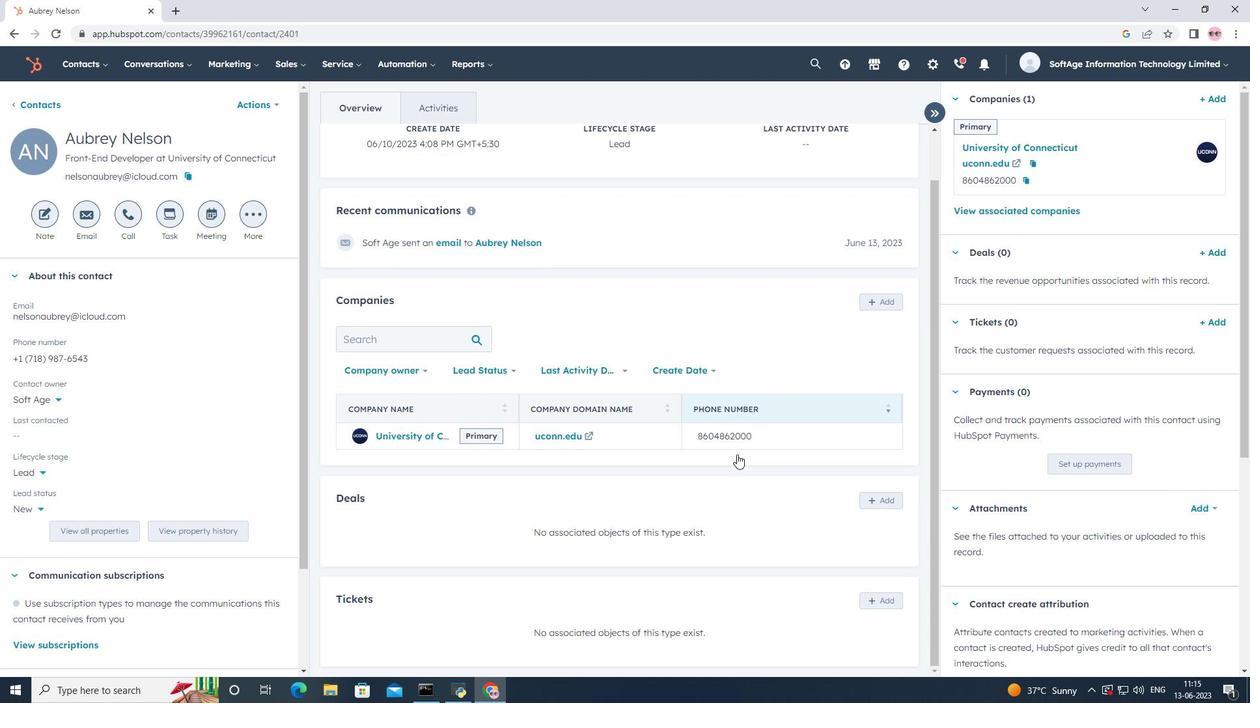 
Action: Mouse scrolled (737, 455) with delta (0, 0)
Screenshot: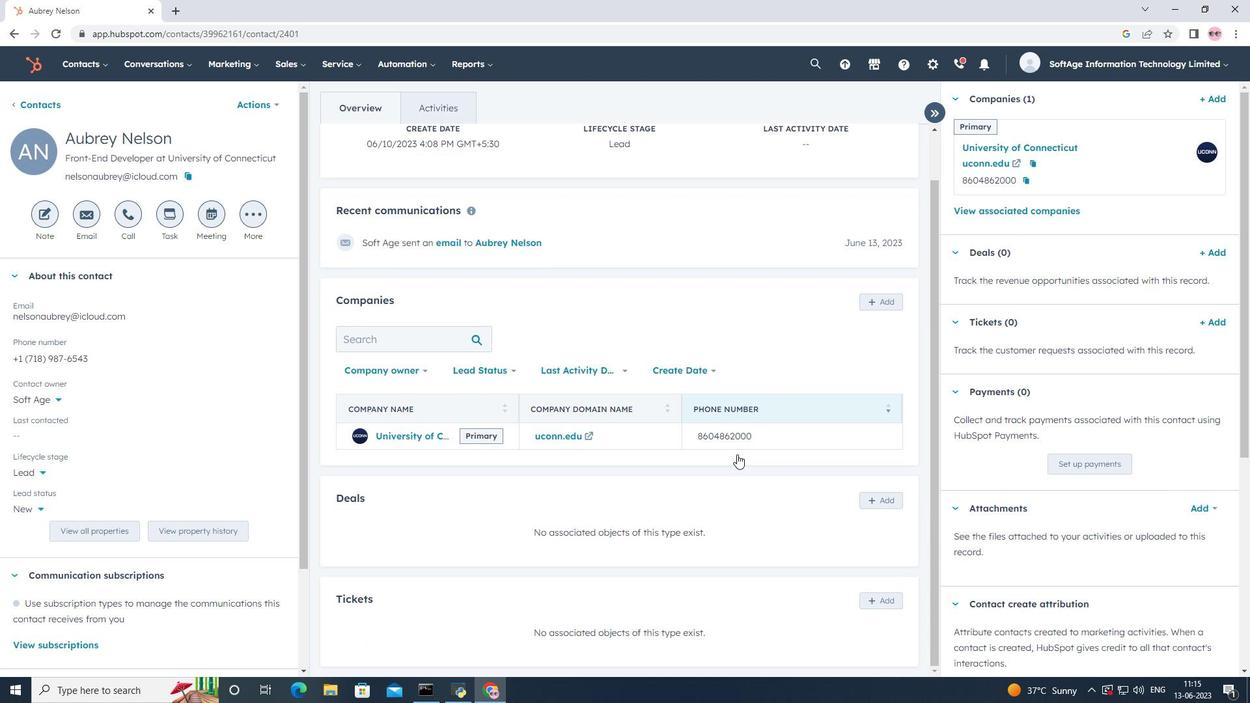 
Action: Mouse moved to (742, 453)
Screenshot: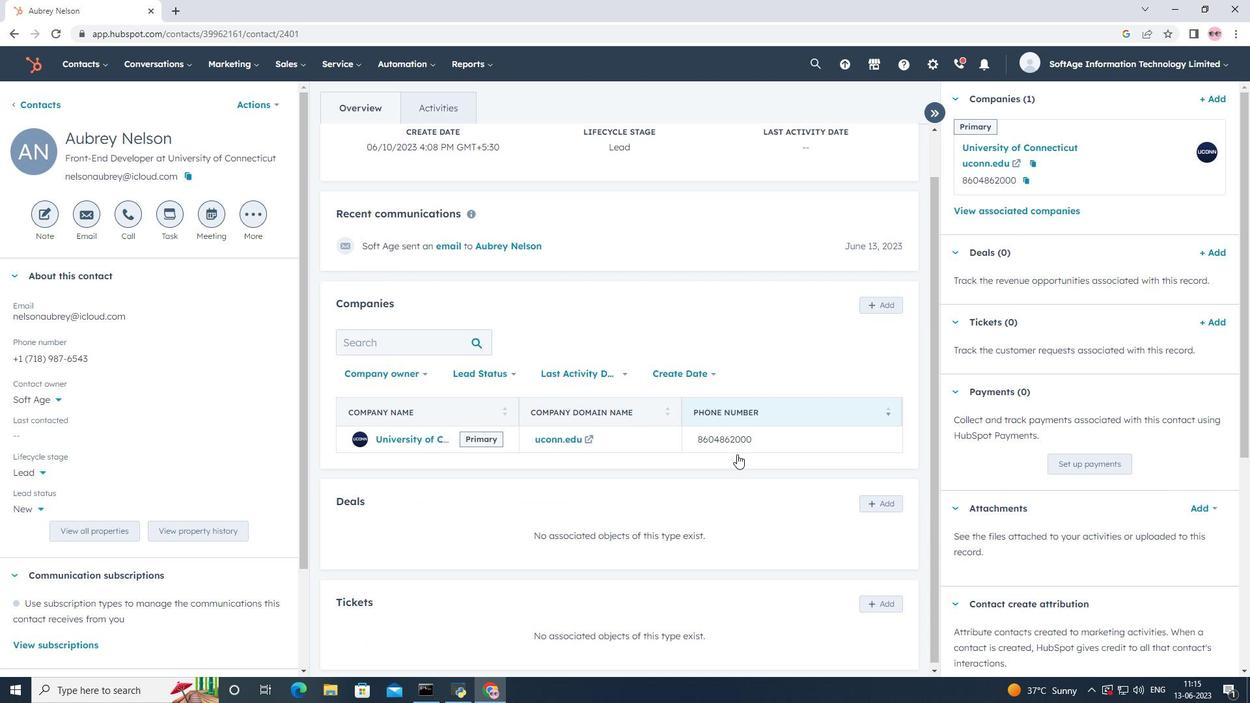 
